 Task: Find connections with filter location Oberasbach with filter topic #customerrelationswith filter profile language German with filter current company Sungrow Power Supply Co., Ltd. with filter school Chennai freshers Jobs with filter industry Telecommunications with filter service category Web Design with filter keywords title Shareholders
Action: Mouse moved to (492, 87)
Screenshot: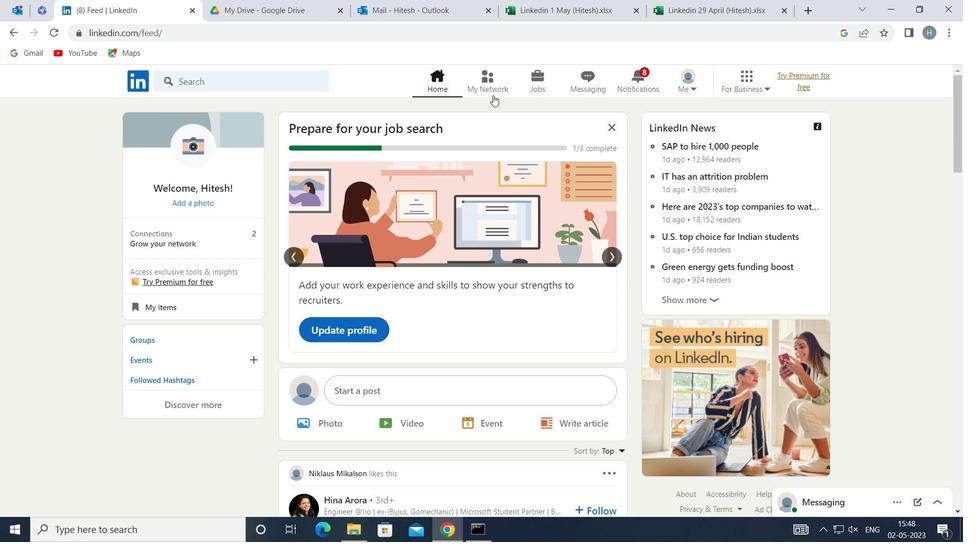 
Action: Mouse pressed left at (492, 87)
Screenshot: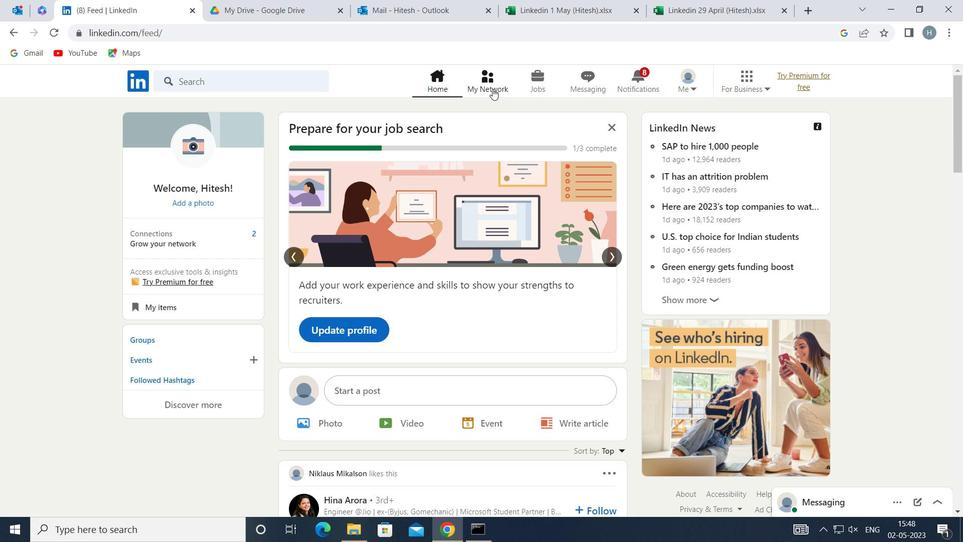 
Action: Mouse moved to (282, 144)
Screenshot: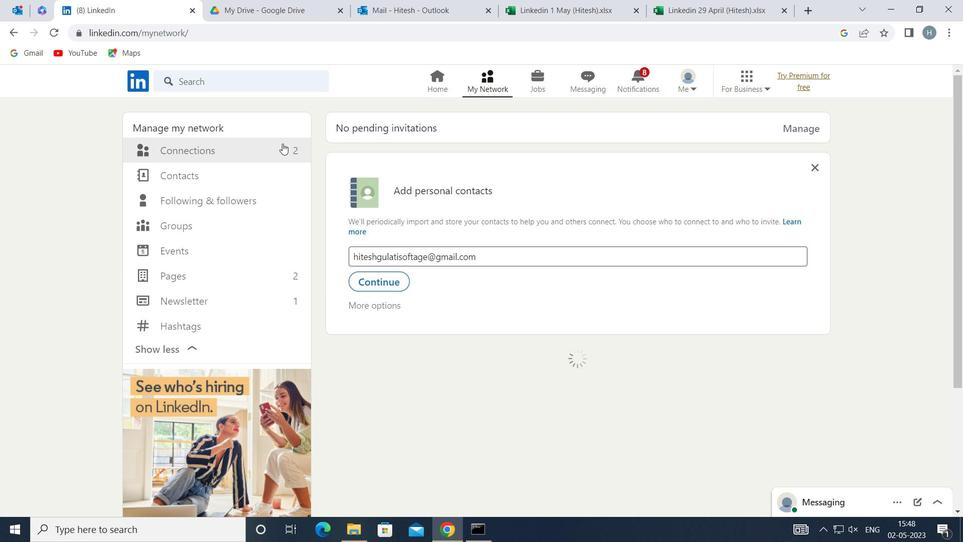 
Action: Mouse pressed left at (282, 144)
Screenshot: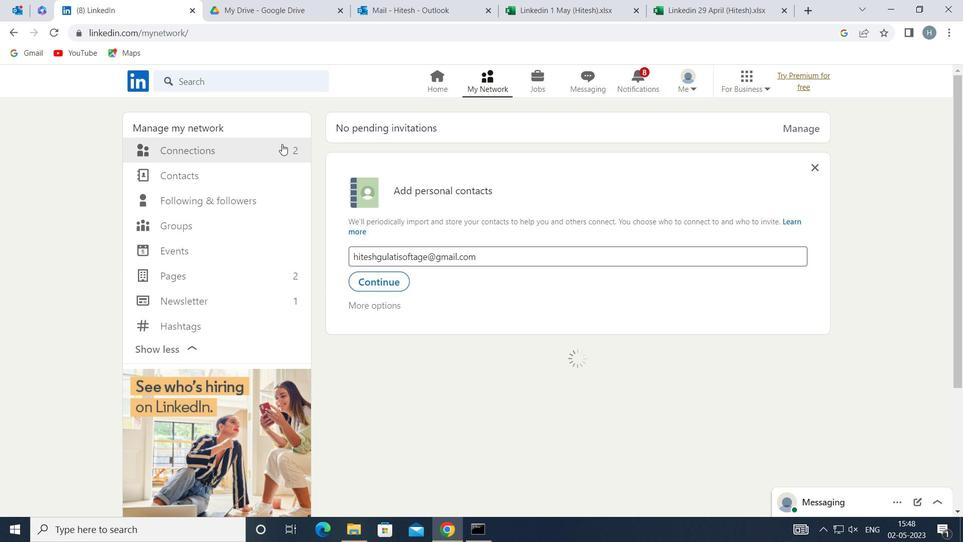 
Action: Mouse moved to (571, 150)
Screenshot: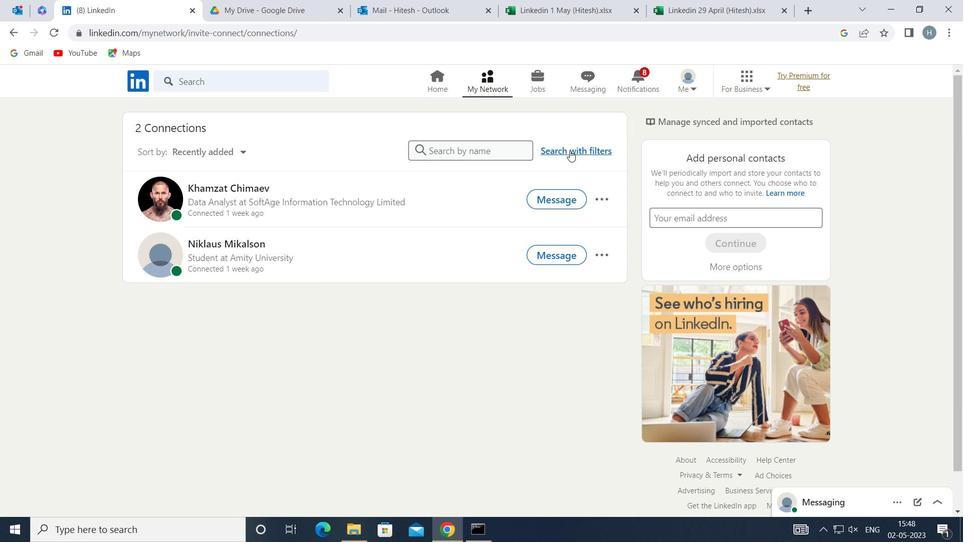 
Action: Mouse pressed left at (571, 150)
Screenshot: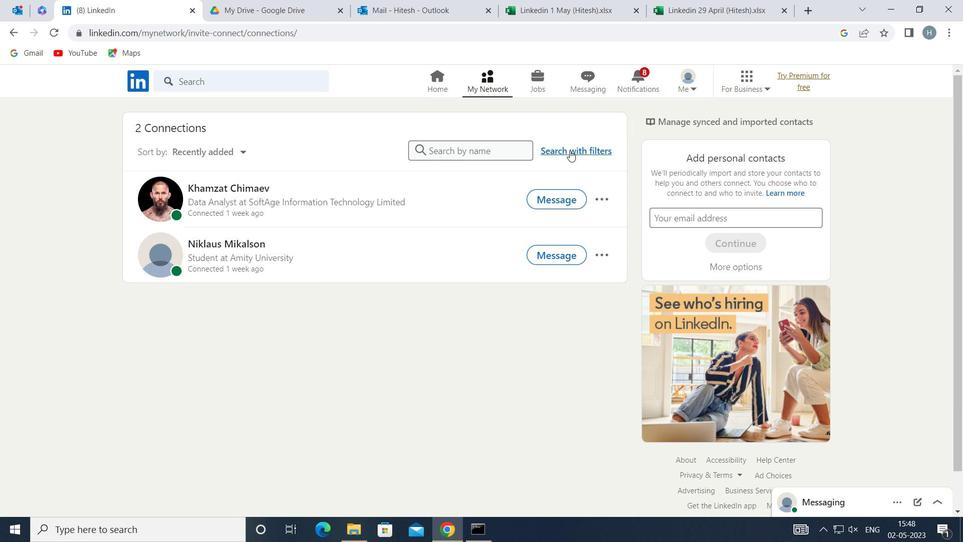 
Action: Mouse moved to (527, 116)
Screenshot: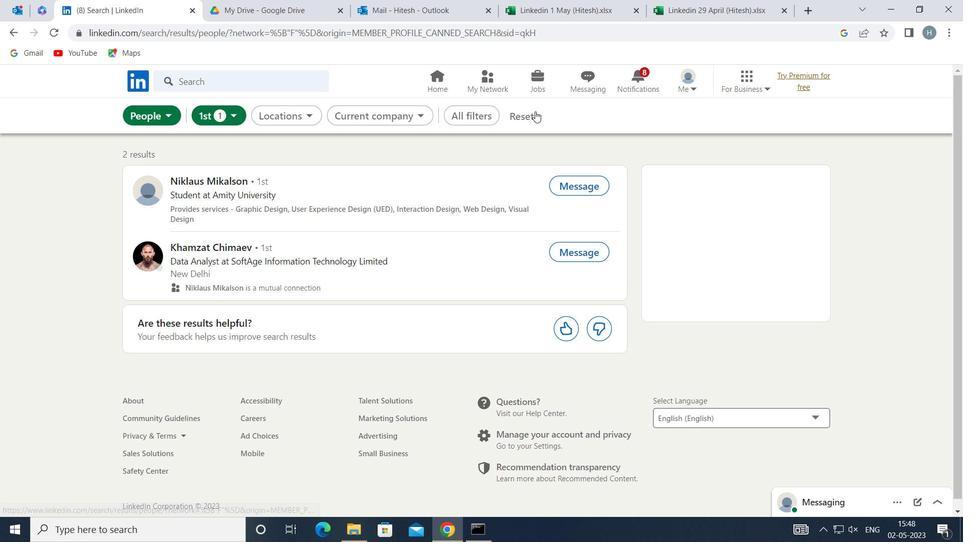 
Action: Mouse pressed left at (527, 116)
Screenshot: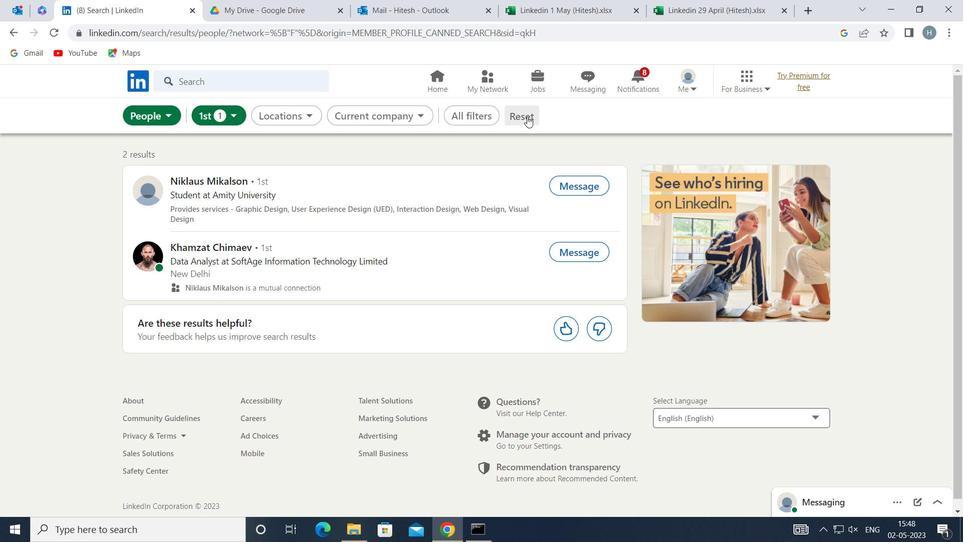 
Action: Mouse moved to (514, 115)
Screenshot: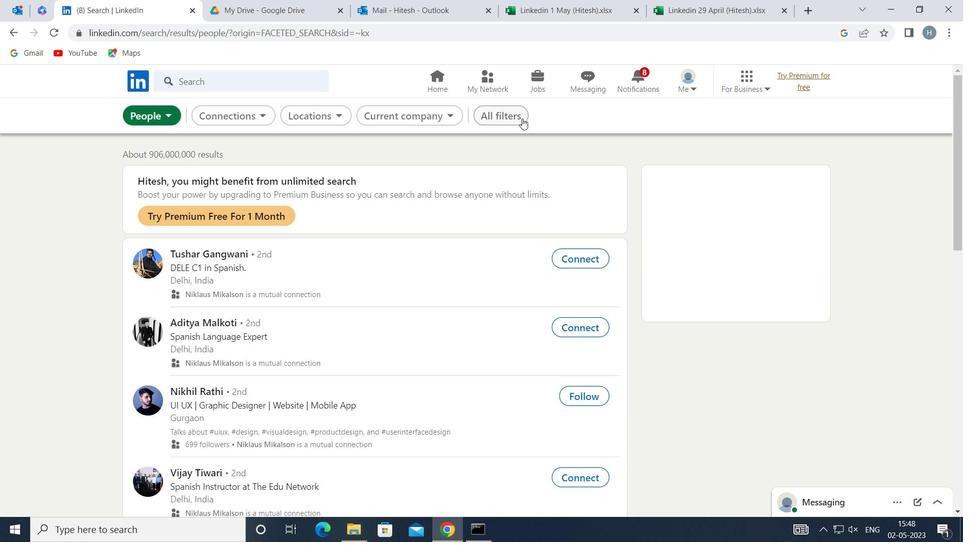 
Action: Mouse pressed left at (514, 115)
Screenshot: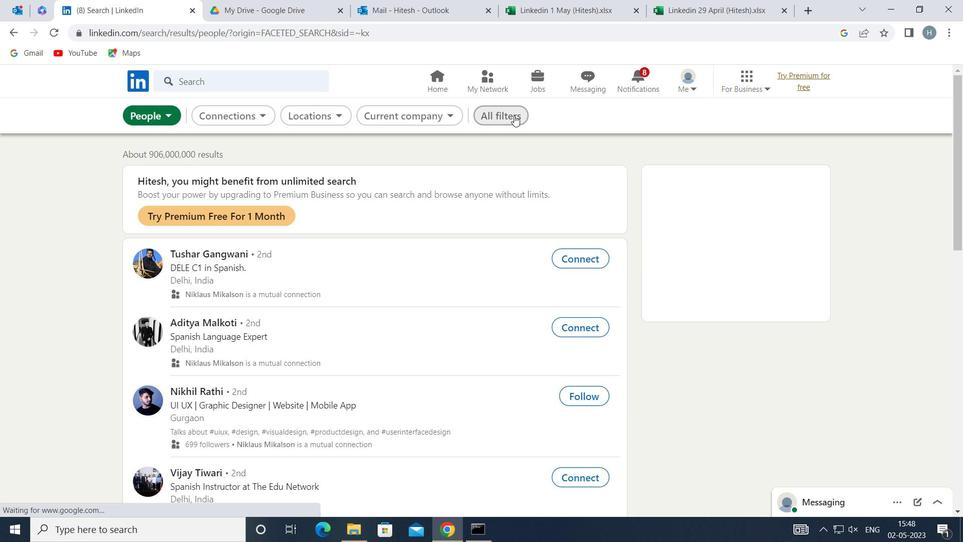 
Action: Mouse moved to (788, 293)
Screenshot: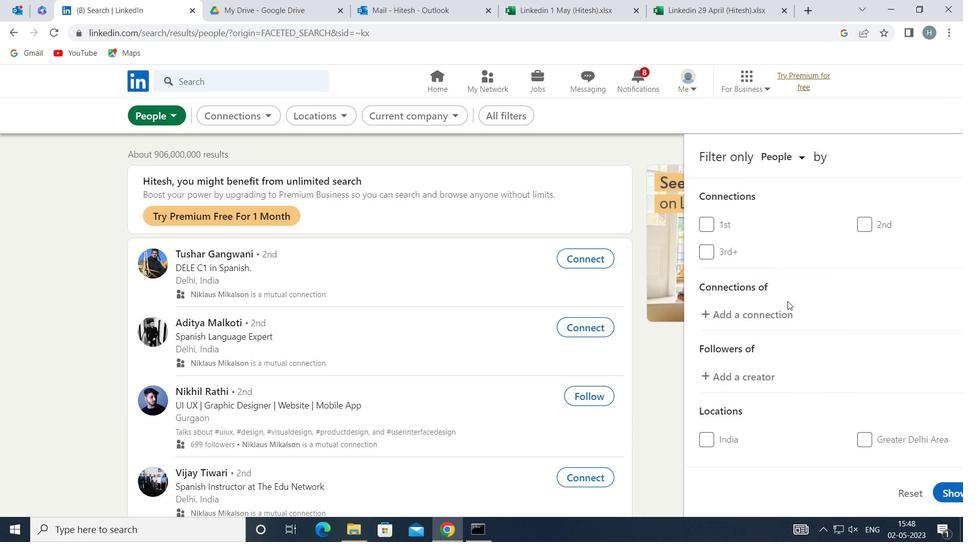 
Action: Mouse scrolled (788, 292) with delta (0, 0)
Screenshot: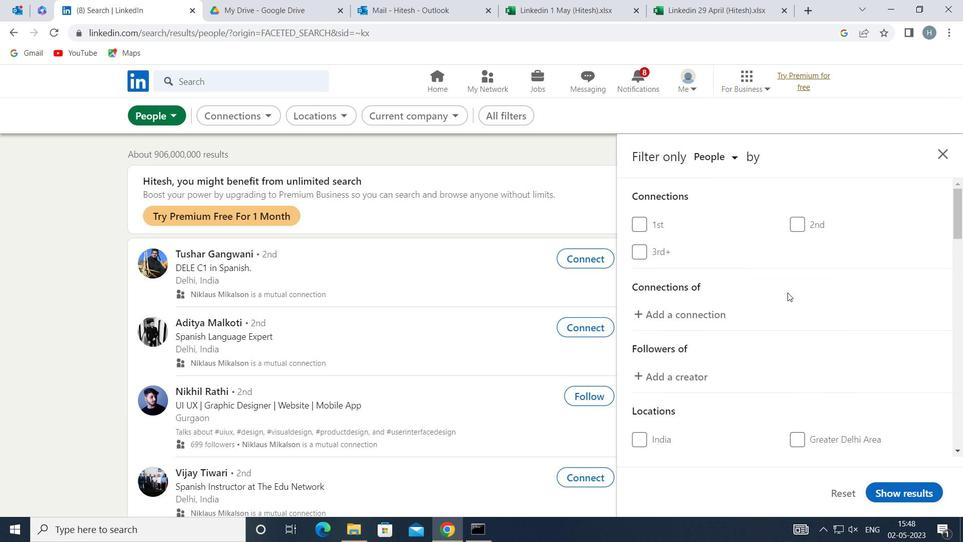
Action: Mouse scrolled (788, 292) with delta (0, 0)
Screenshot: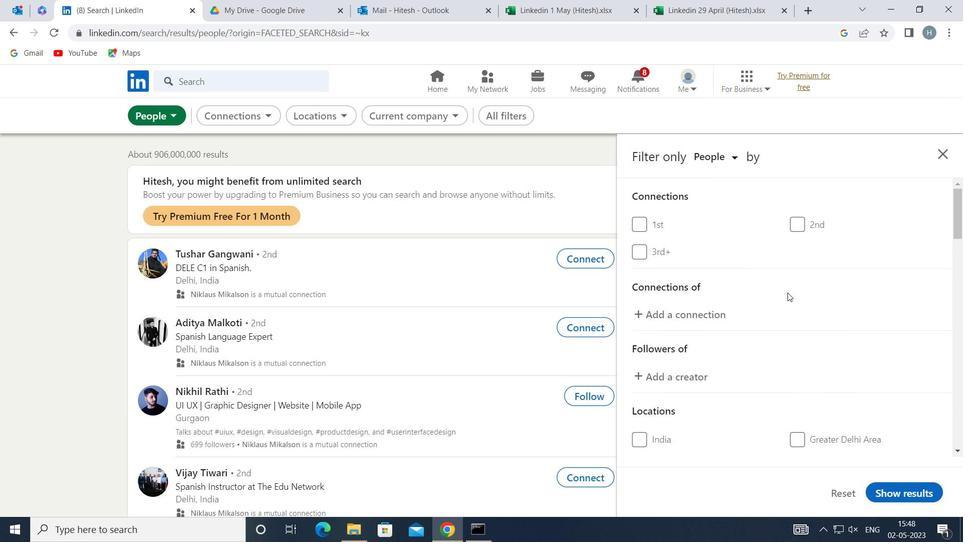 
Action: Mouse moved to (818, 365)
Screenshot: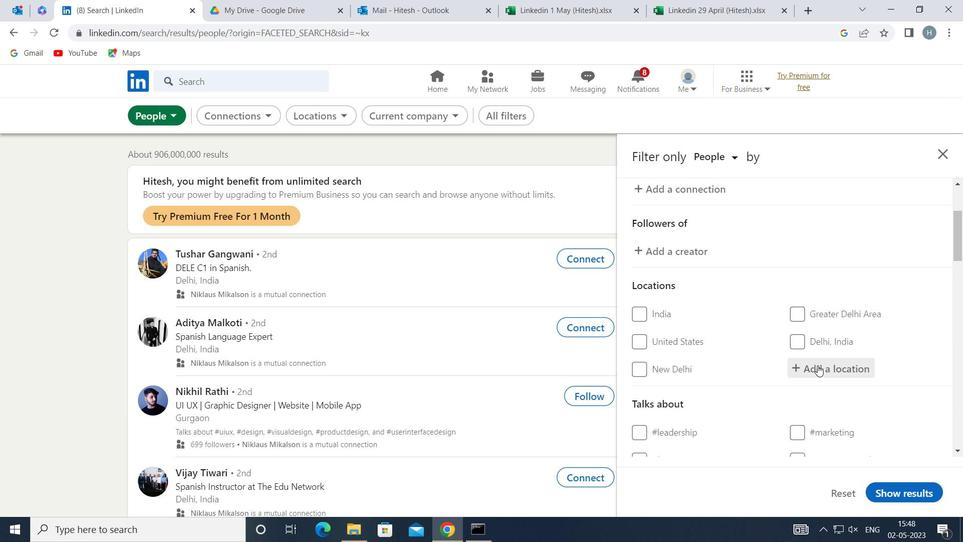 
Action: Mouse pressed left at (818, 365)
Screenshot: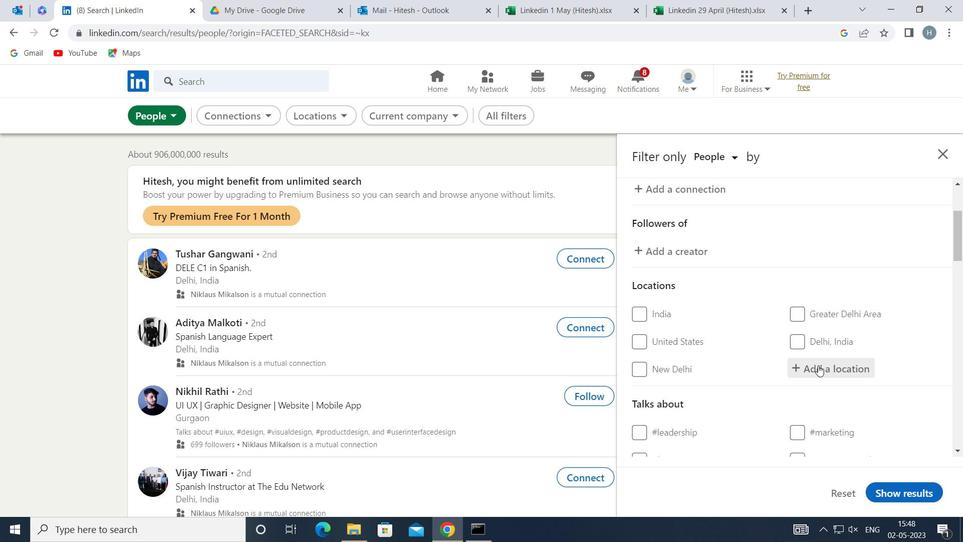 
Action: Mouse moved to (819, 365)
Screenshot: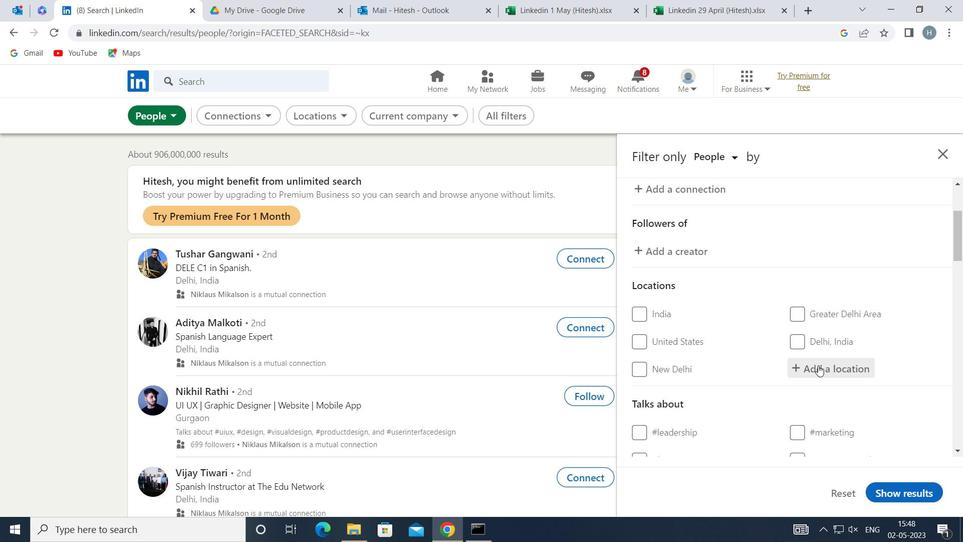 
Action: Key pressed <Key.shift>OBERASBACH
Screenshot: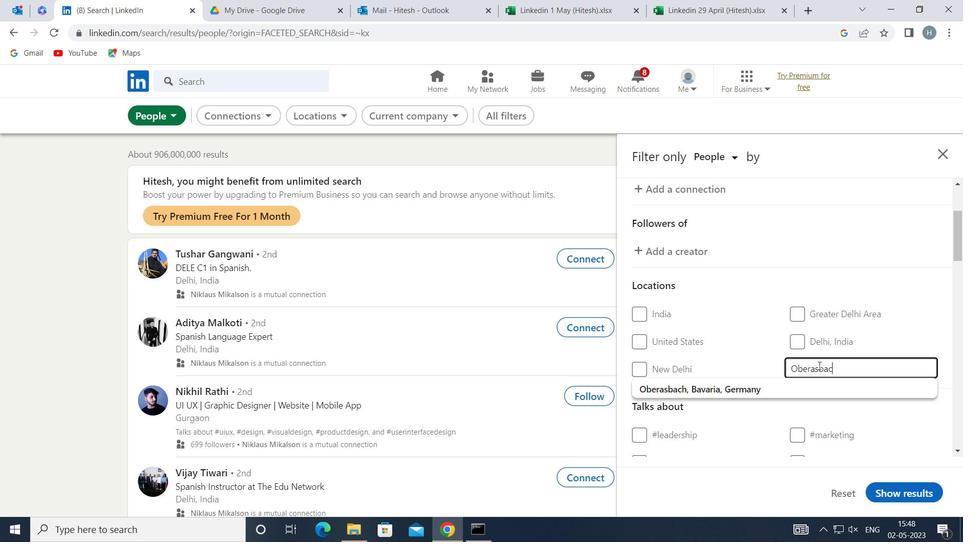 
Action: Mouse moved to (809, 389)
Screenshot: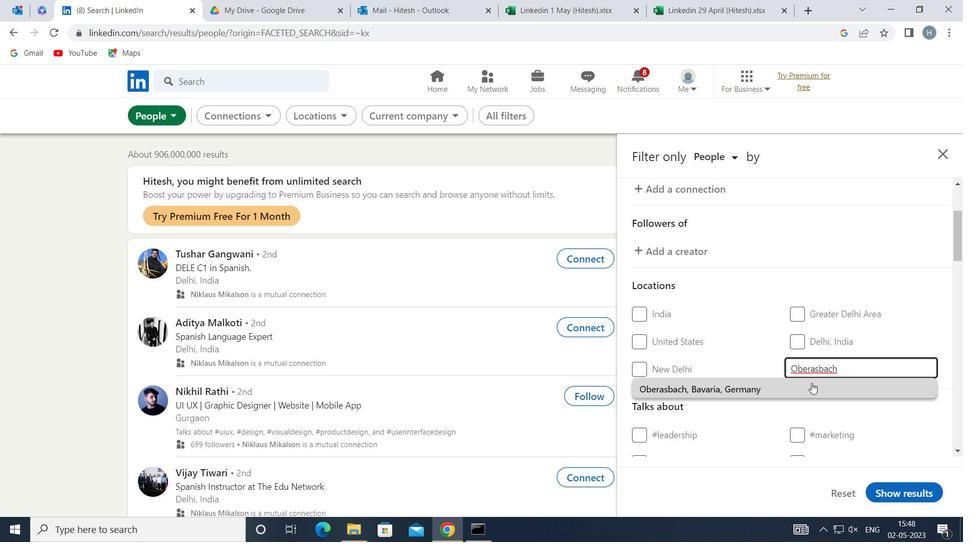
Action: Mouse pressed left at (809, 389)
Screenshot: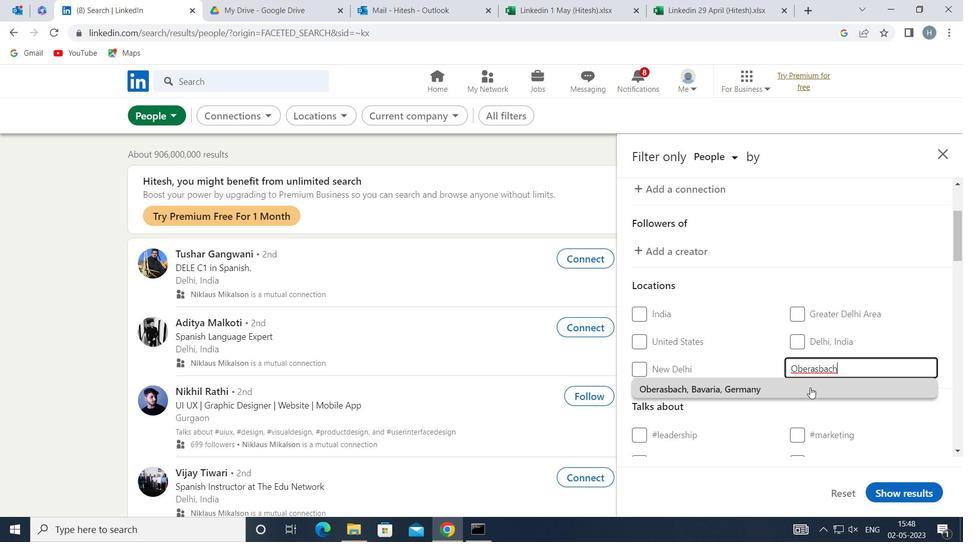 
Action: Mouse moved to (808, 391)
Screenshot: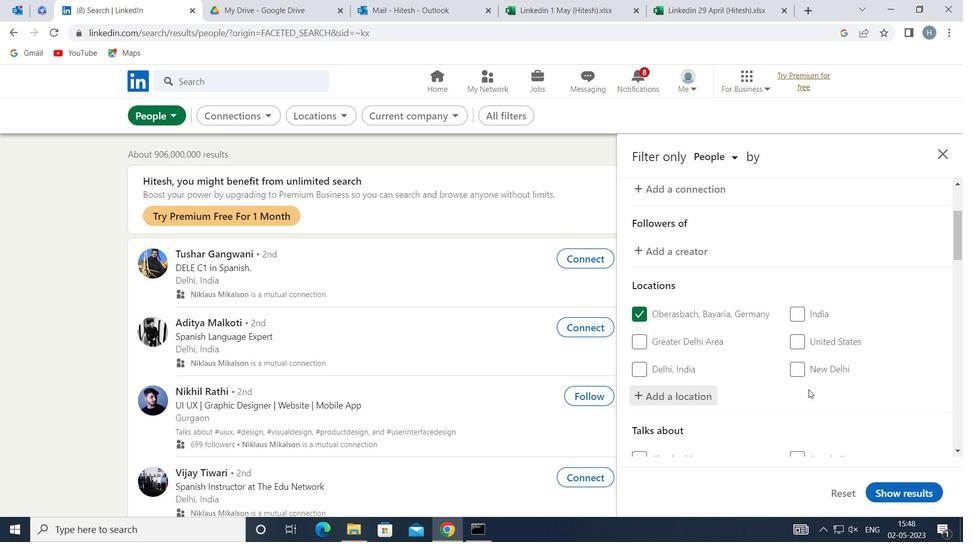 
Action: Mouse scrolled (808, 390) with delta (0, 0)
Screenshot: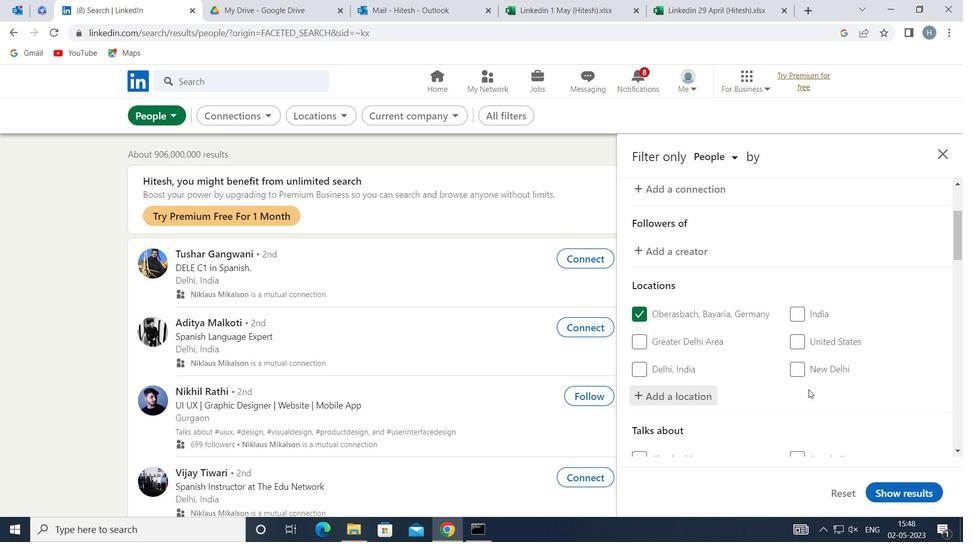 
Action: Mouse moved to (808, 391)
Screenshot: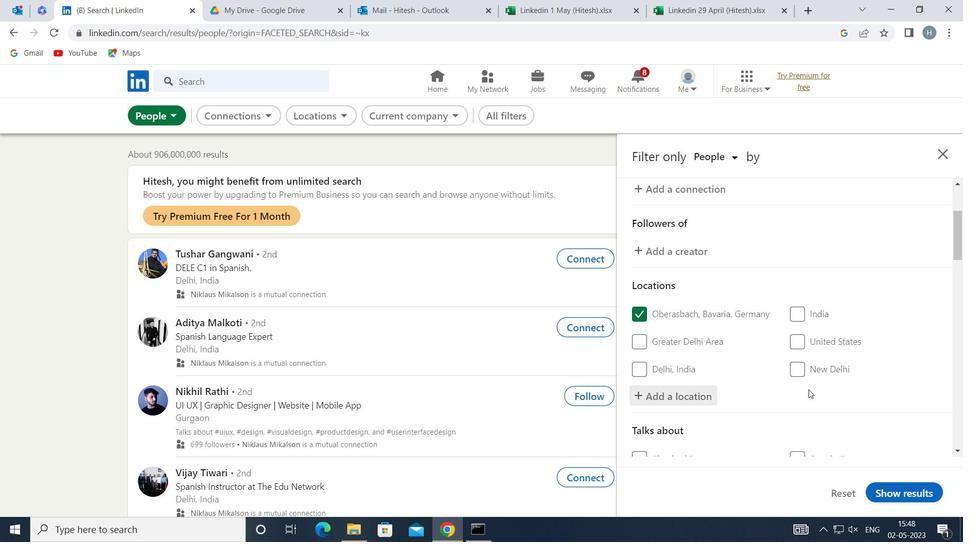 
Action: Mouse scrolled (808, 391) with delta (0, 0)
Screenshot: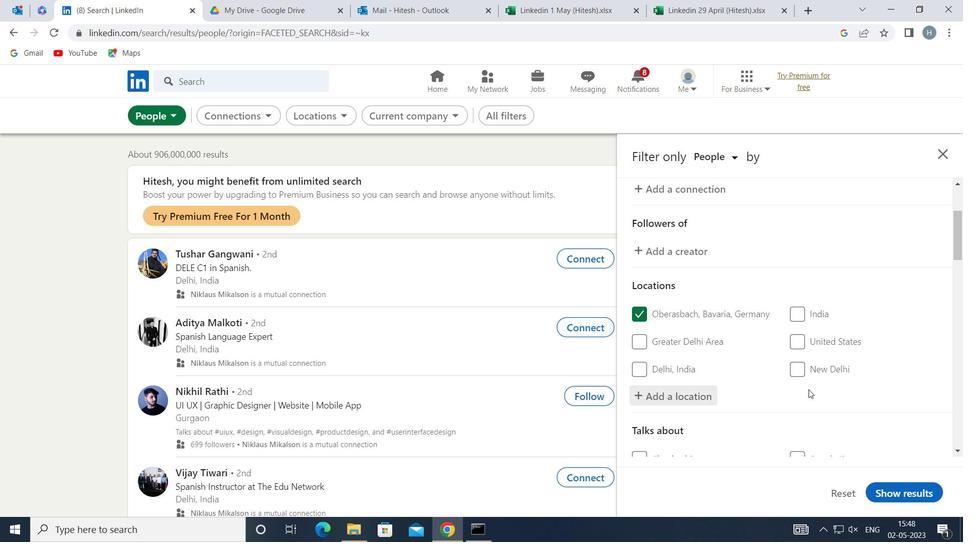 
Action: Mouse moved to (805, 392)
Screenshot: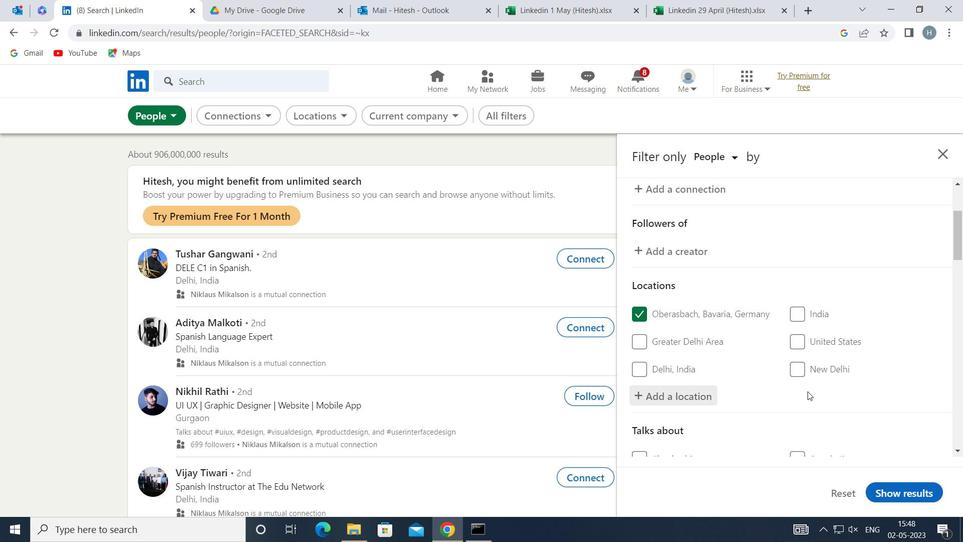 
Action: Mouse scrolled (805, 391) with delta (0, 0)
Screenshot: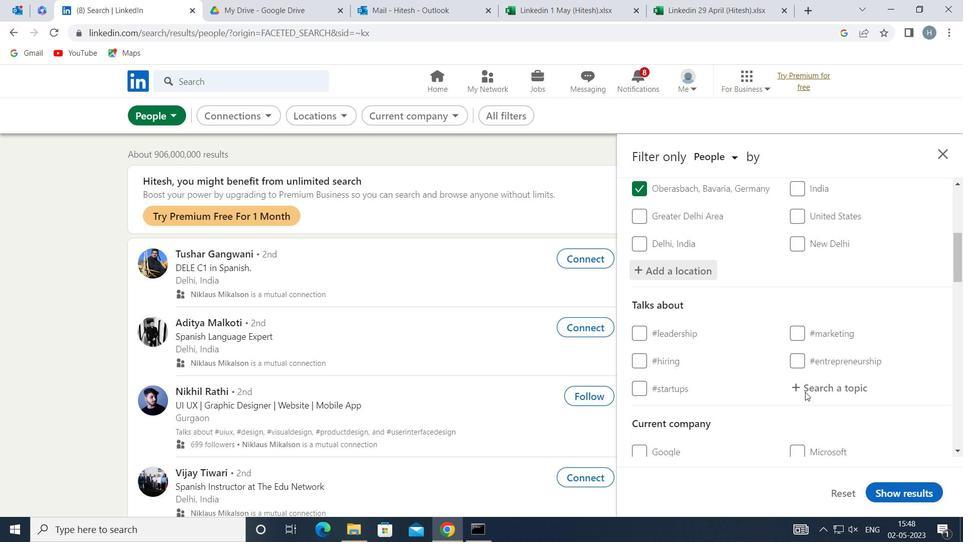 
Action: Mouse moved to (854, 327)
Screenshot: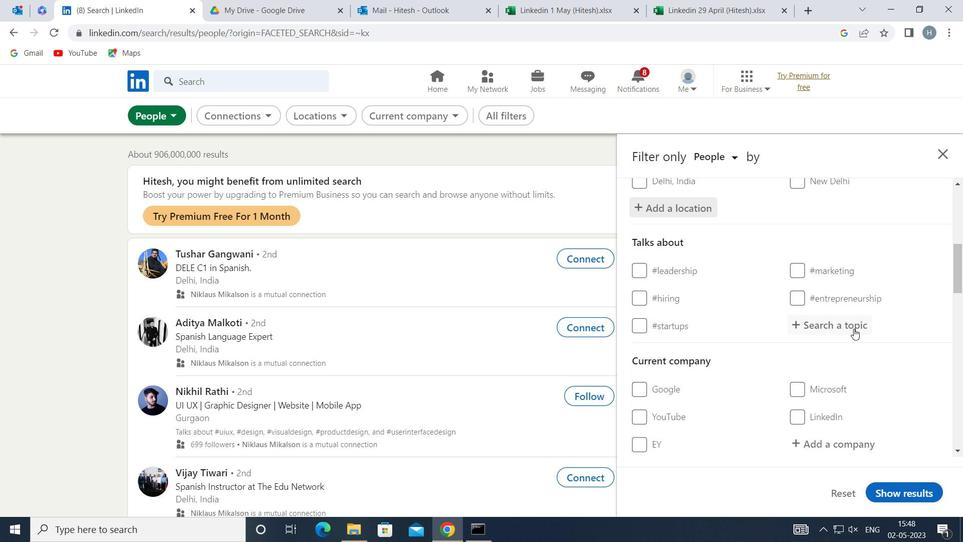 
Action: Mouse pressed left at (854, 327)
Screenshot: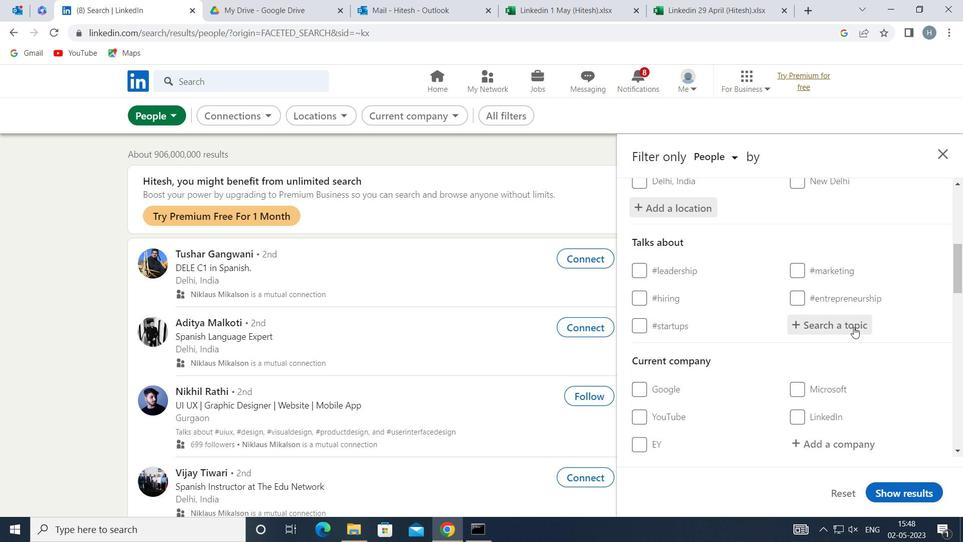 
Action: Key pressed <Key.shift>CUSTOMERRELA
Screenshot: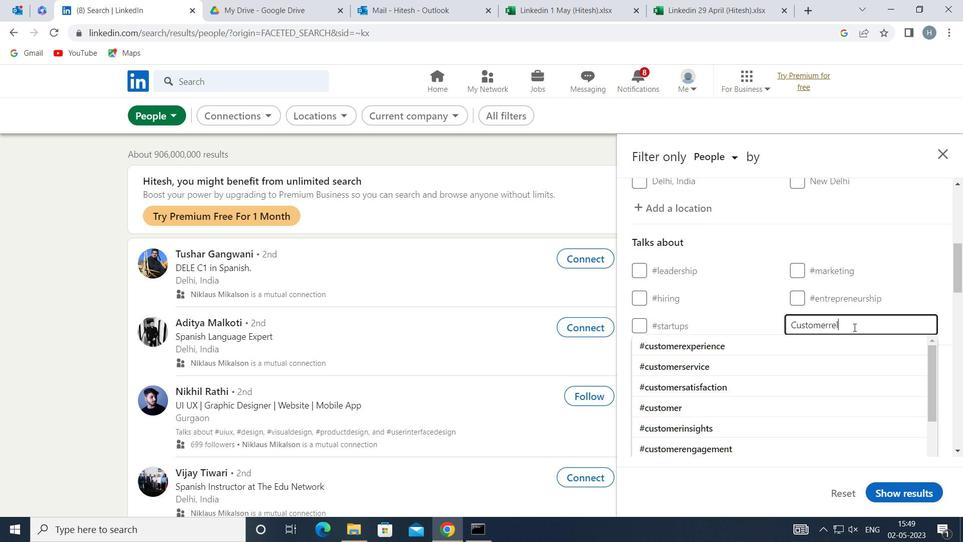 
Action: Mouse moved to (806, 346)
Screenshot: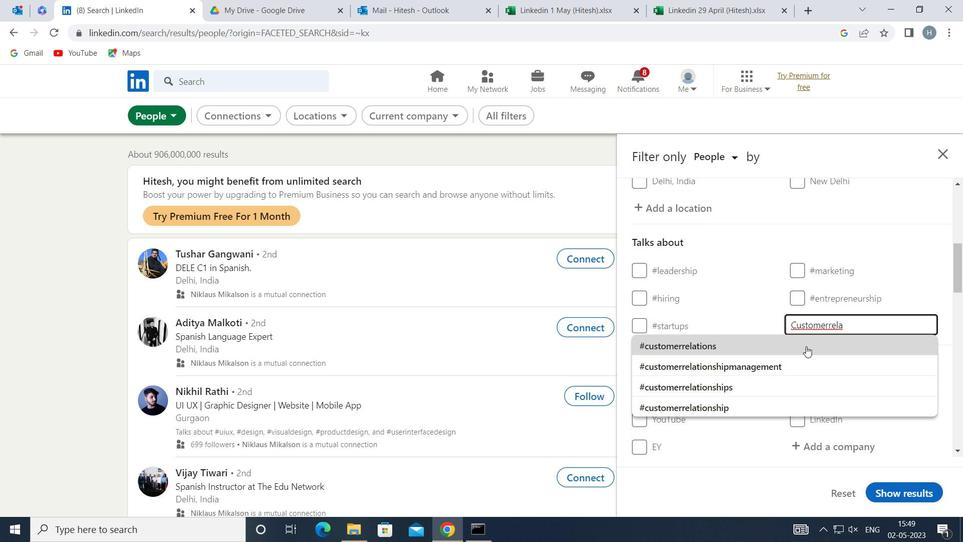 
Action: Mouse pressed left at (806, 346)
Screenshot: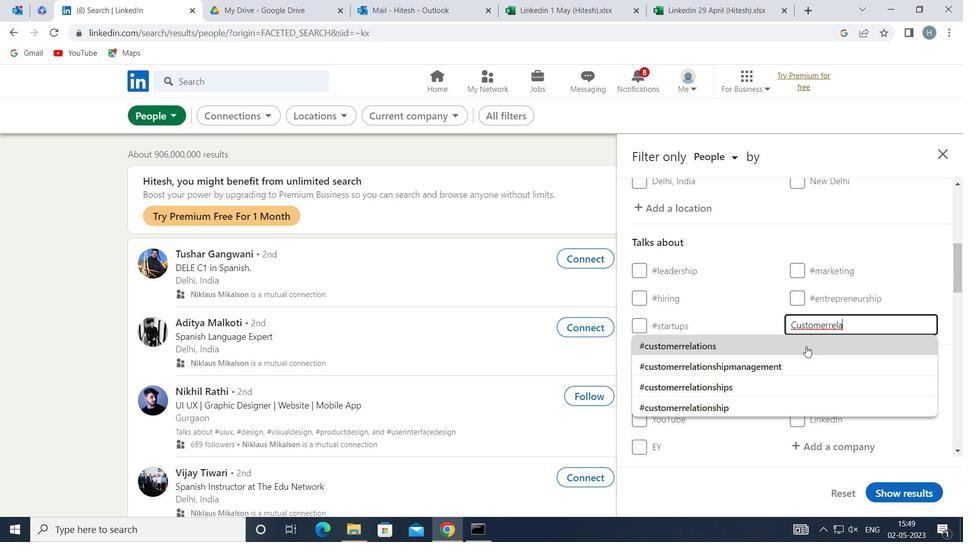 
Action: Mouse moved to (768, 339)
Screenshot: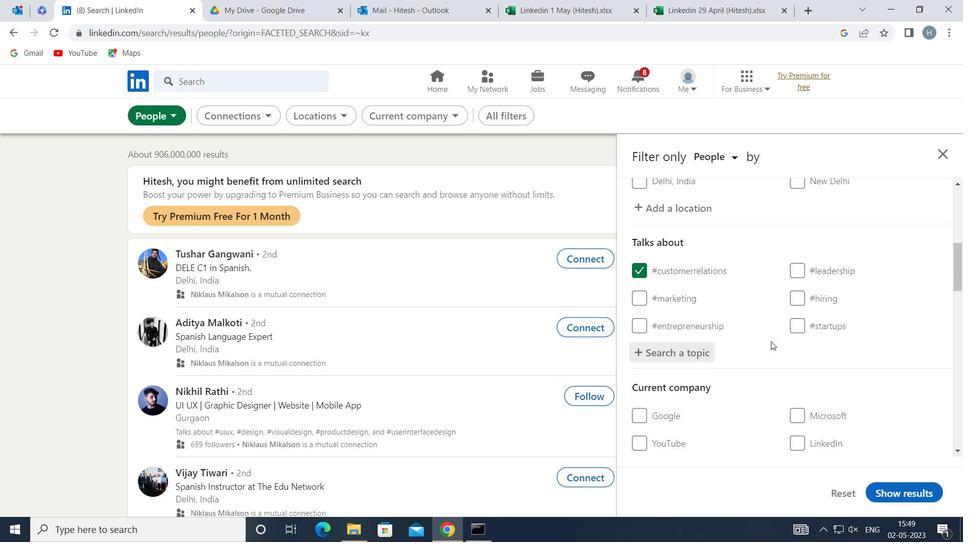 
Action: Mouse scrolled (768, 338) with delta (0, 0)
Screenshot: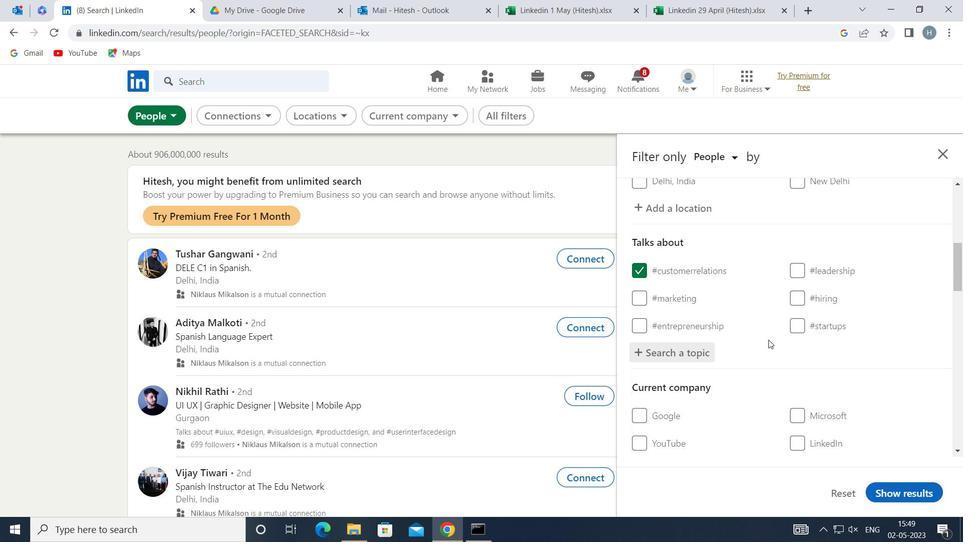 
Action: Mouse moved to (769, 338)
Screenshot: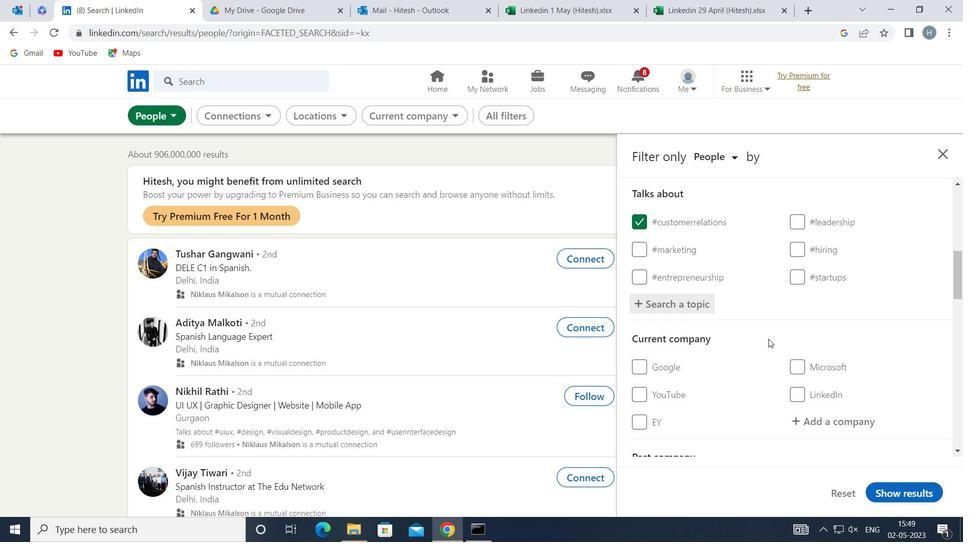 
Action: Mouse scrolled (769, 338) with delta (0, 0)
Screenshot: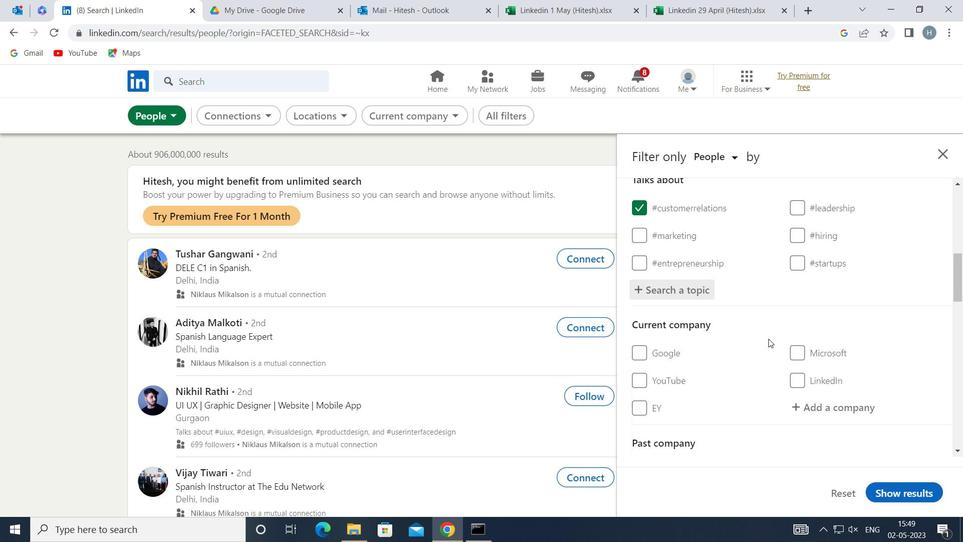 
Action: Mouse scrolled (769, 338) with delta (0, 0)
Screenshot: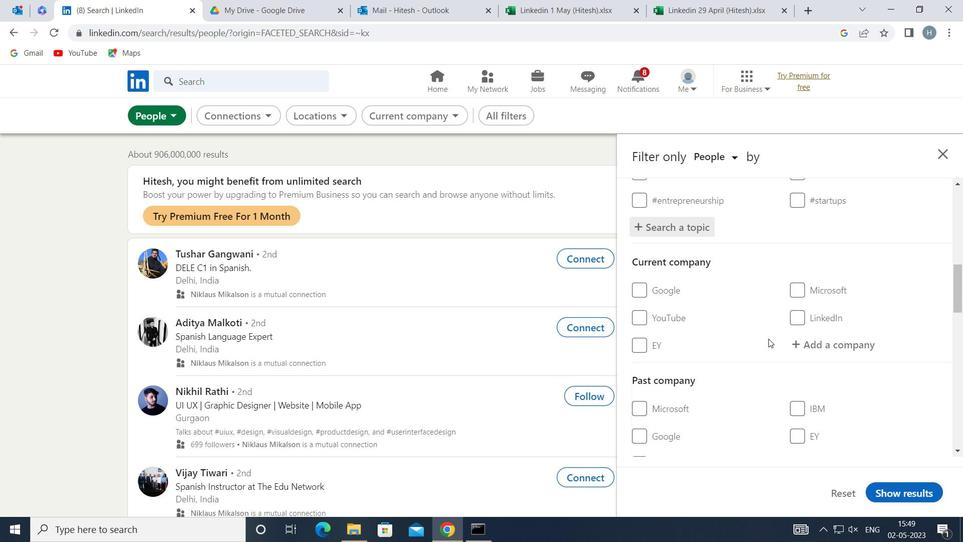 
Action: Mouse scrolled (769, 338) with delta (0, 0)
Screenshot: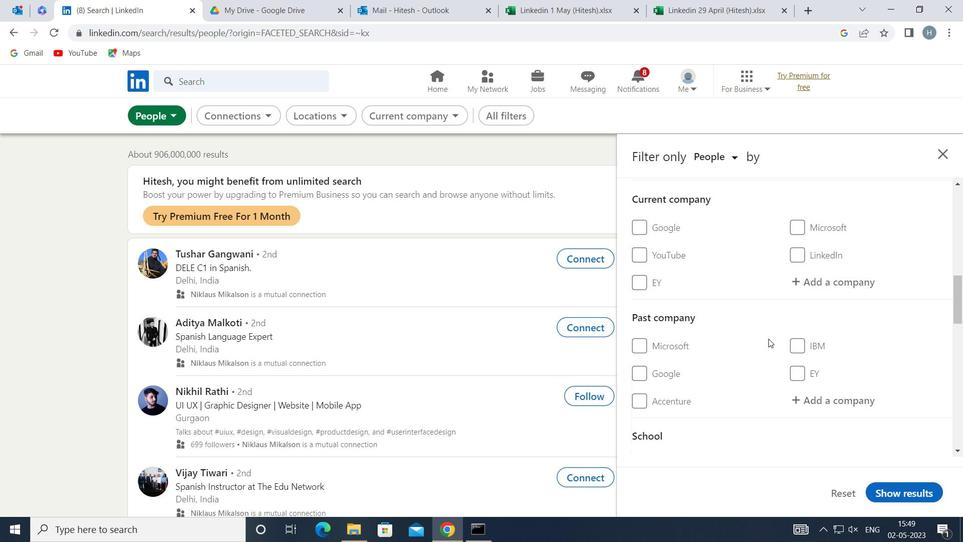 
Action: Mouse scrolled (769, 338) with delta (0, 0)
Screenshot: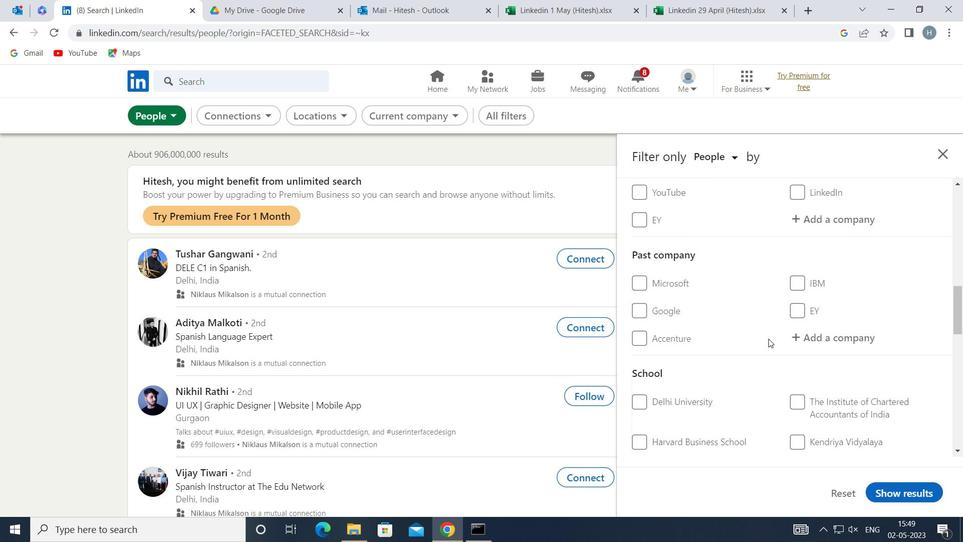 
Action: Mouse scrolled (769, 338) with delta (0, 0)
Screenshot: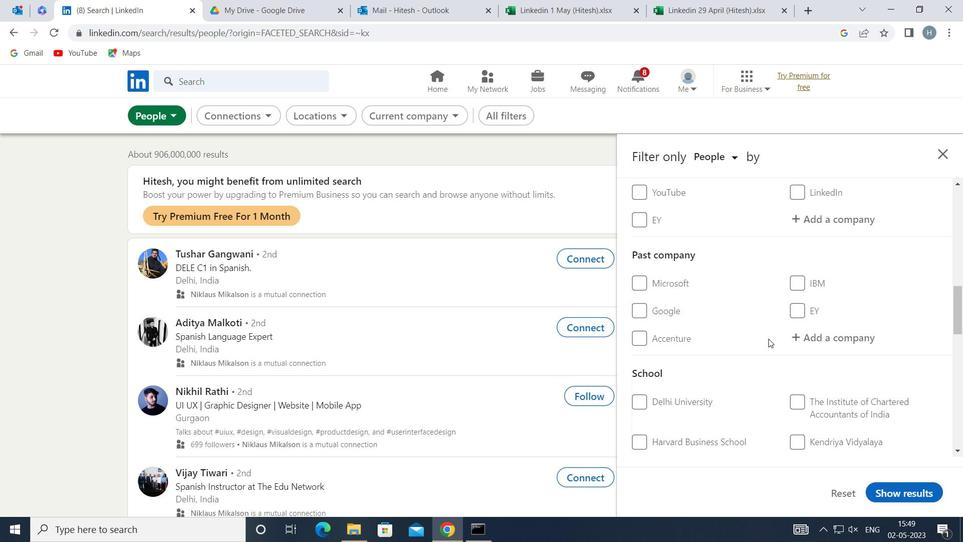 
Action: Mouse scrolled (769, 338) with delta (0, 0)
Screenshot: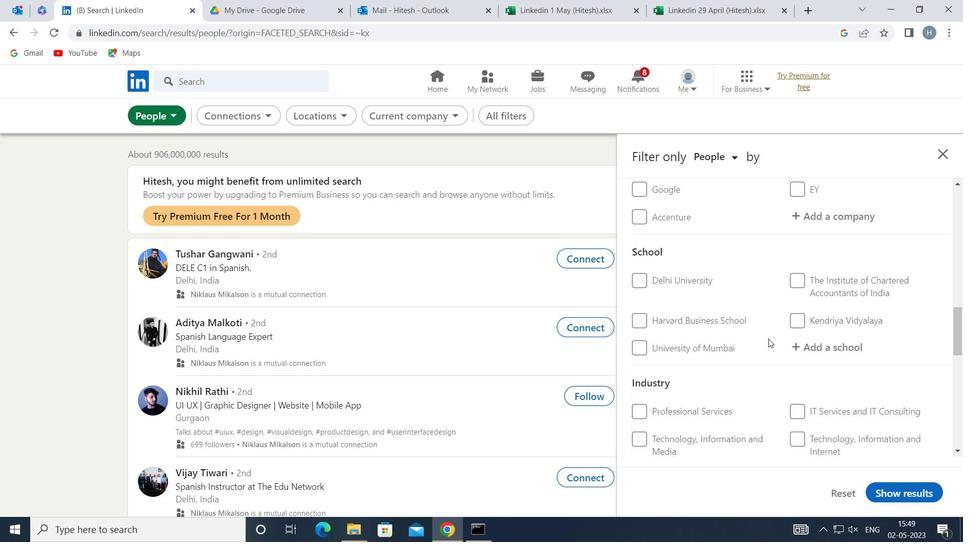 
Action: Mouse scrolled (769, 338) with delta (0, 0)
Screenshot: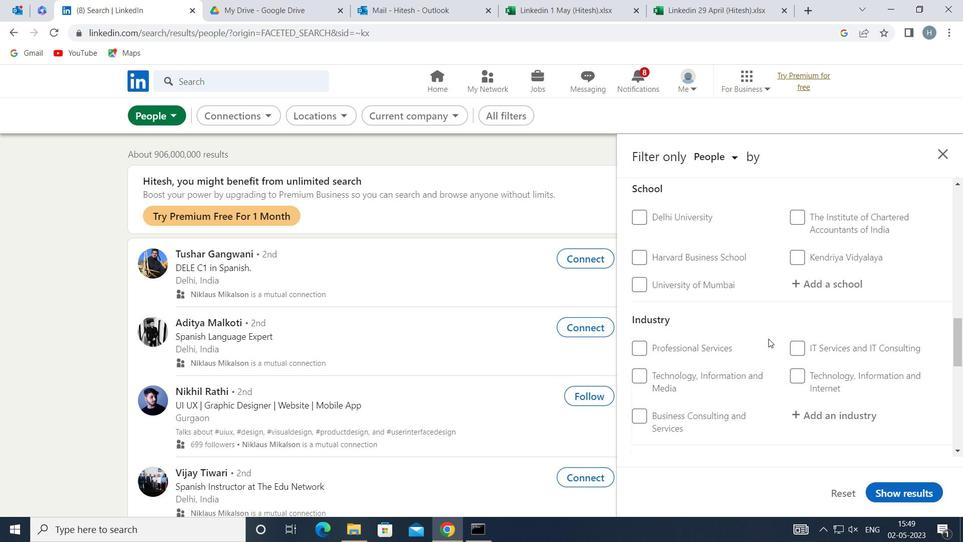 
Action: Mouse scrolled (769, 338) with delta (0, 0)
Screenshot: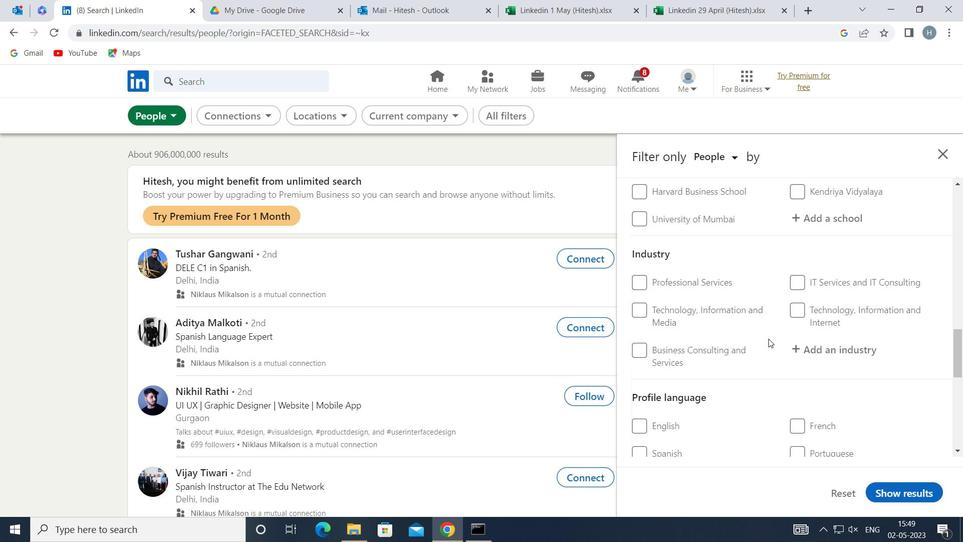 
Action: Mouse moved to (657, 414)
Screenshot: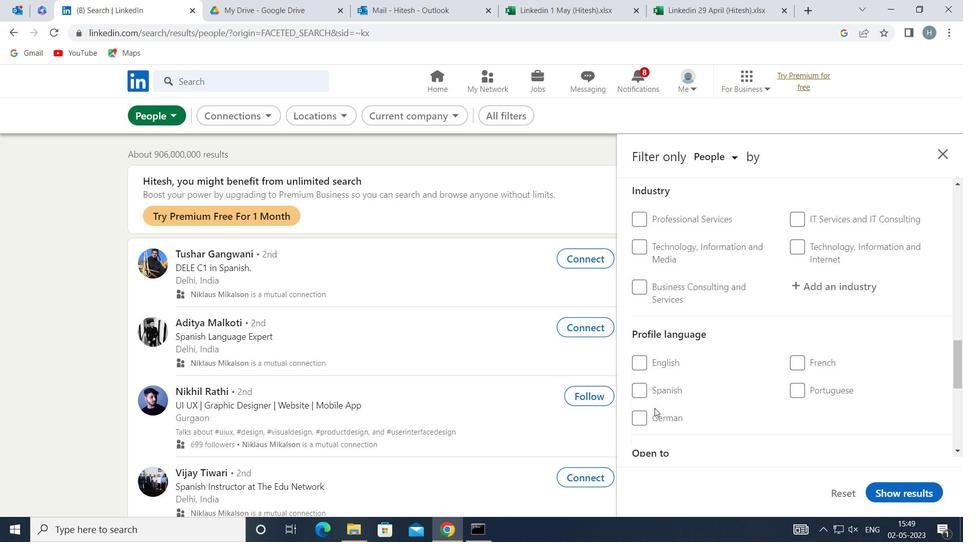 
Action: Mouse pressed left at (657, 414)
Screenshot: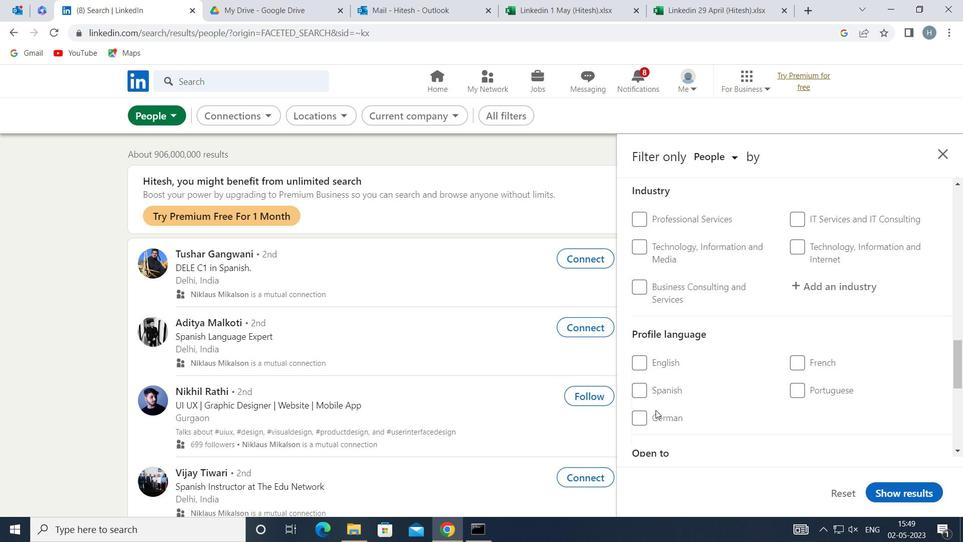 
Action: Mouse moved to (744, 381)
Screenshot: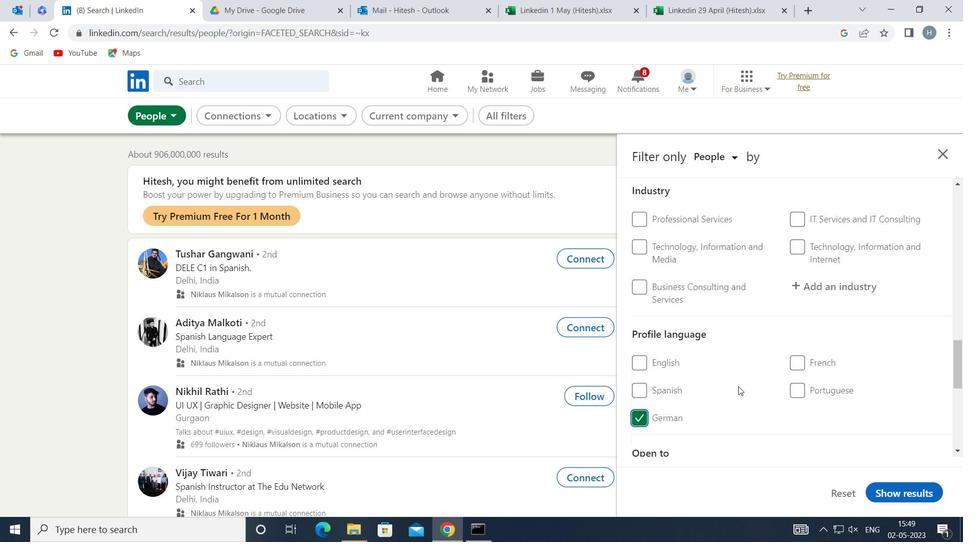 
Action: Mouse scrolled (744, 381) with delta (0, 0)
Screenshot: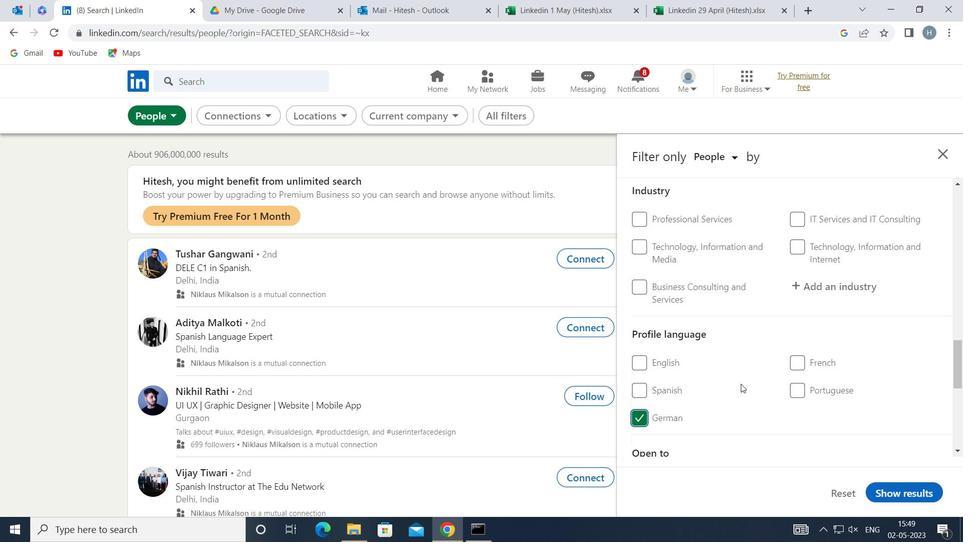 
Action: Mouse moved to (747, 378)
Screenshot: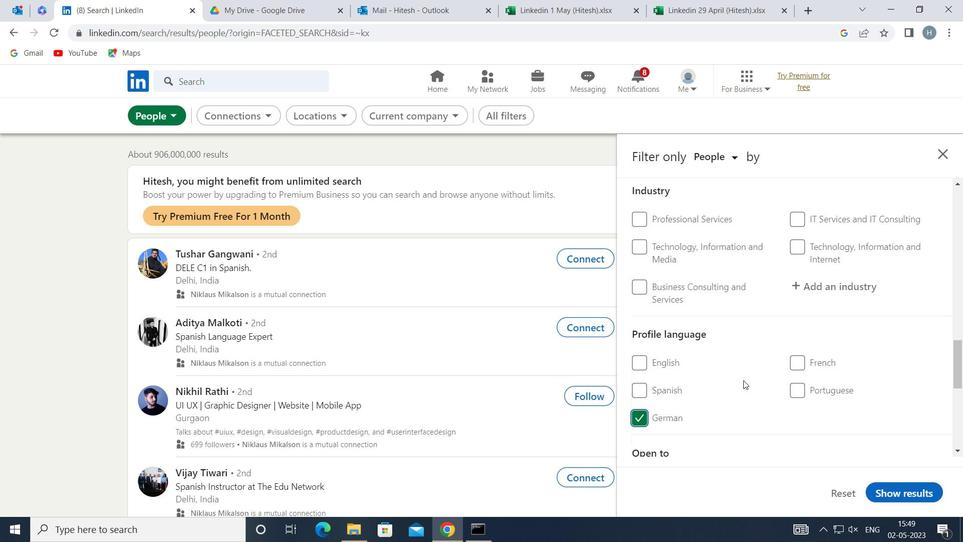 
Action: Mouse scrolled (747, 378) with delta (0, 0)
Screenshot: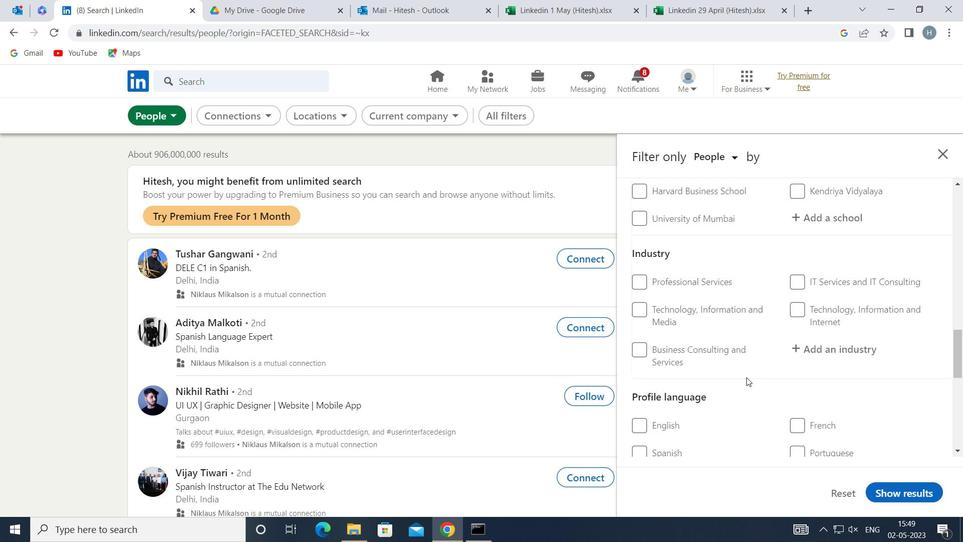 
Action: Mouse scrolled (747, 378) with delta (0, 0)
Screenshot: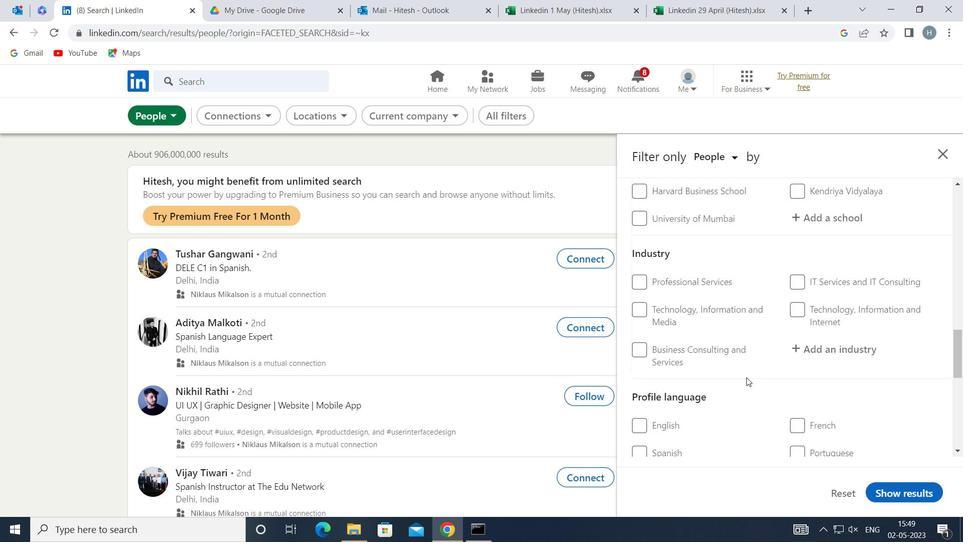 
Action: Mouse scrolled (747, 378) with delta (0, 0)
Screenshot: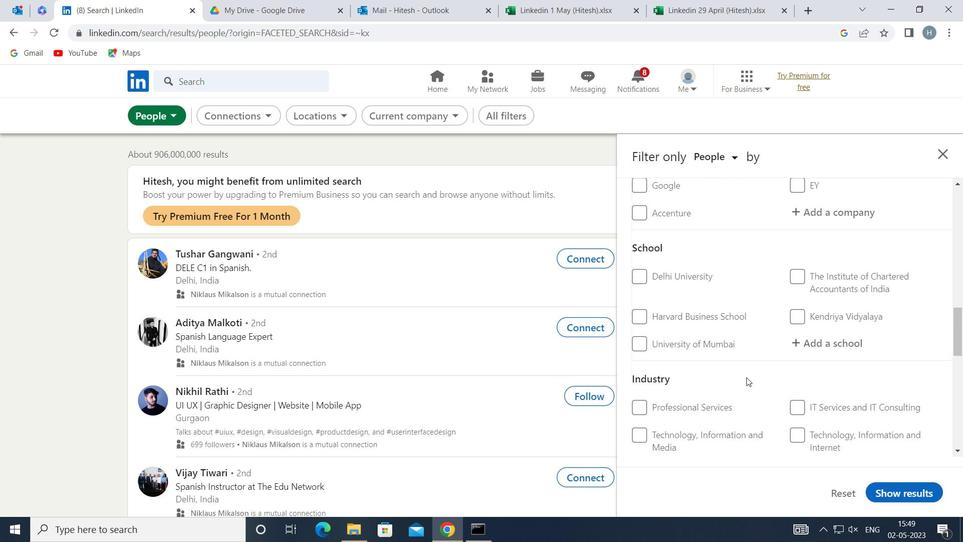 
Action: Mouse scrolled (747, 378) with delta (0, 0)
Screenshot: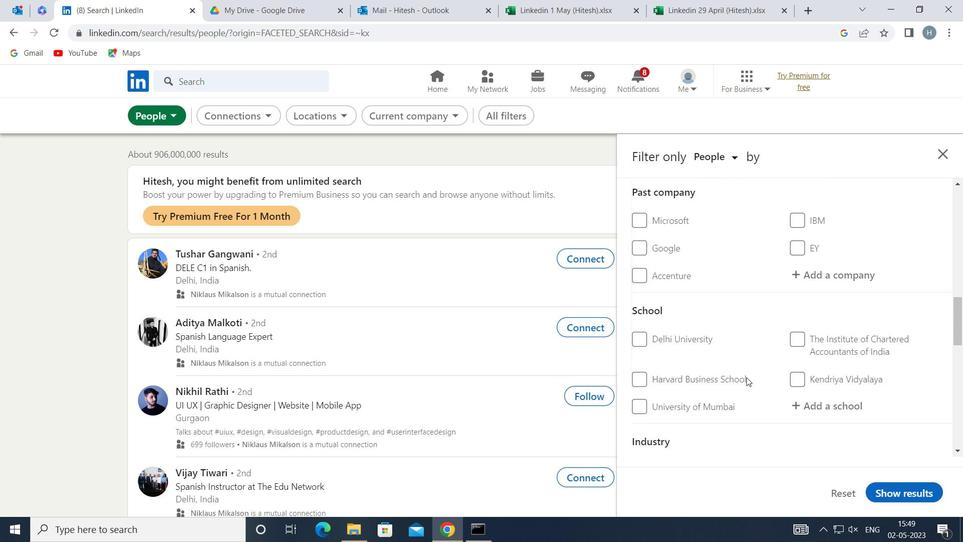 
Action: Mouse scrolled (747, 378) with delta (0, 0)
Screenshot: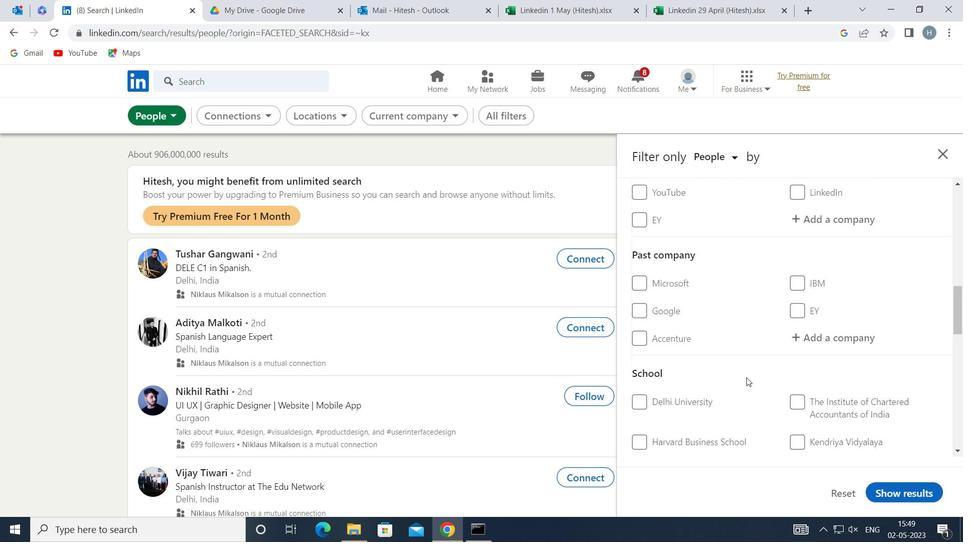 
Action: Mouse scrolled (747, 378) with delta (0, 0)
Screenshot: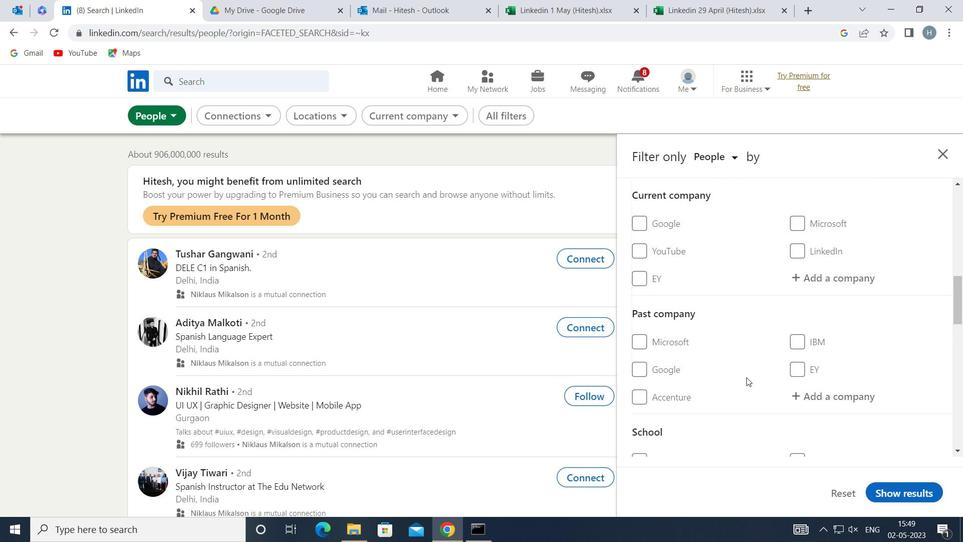 
Action: Mouse moved to (837, 348)
Screenshot: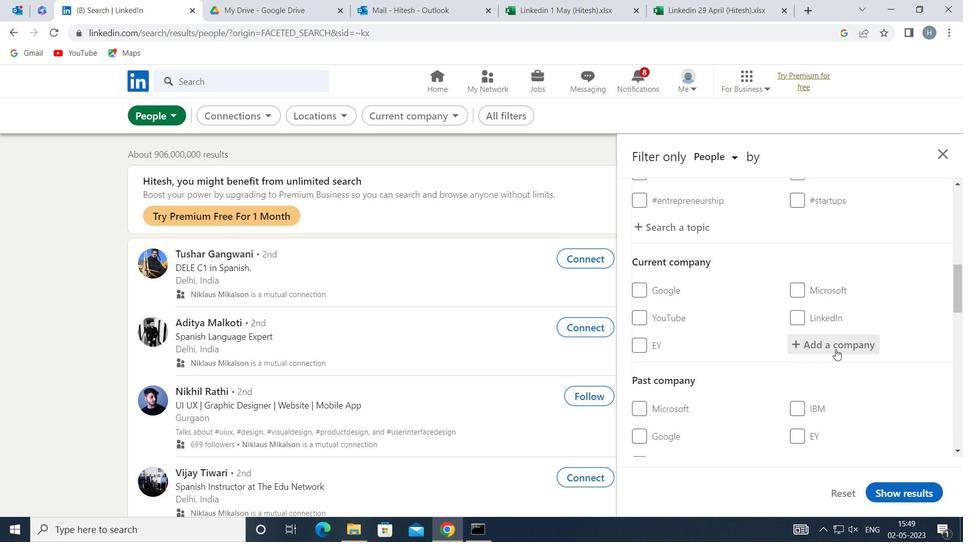 
Action: Mouse pressed left at (837, 348)
Screenshot: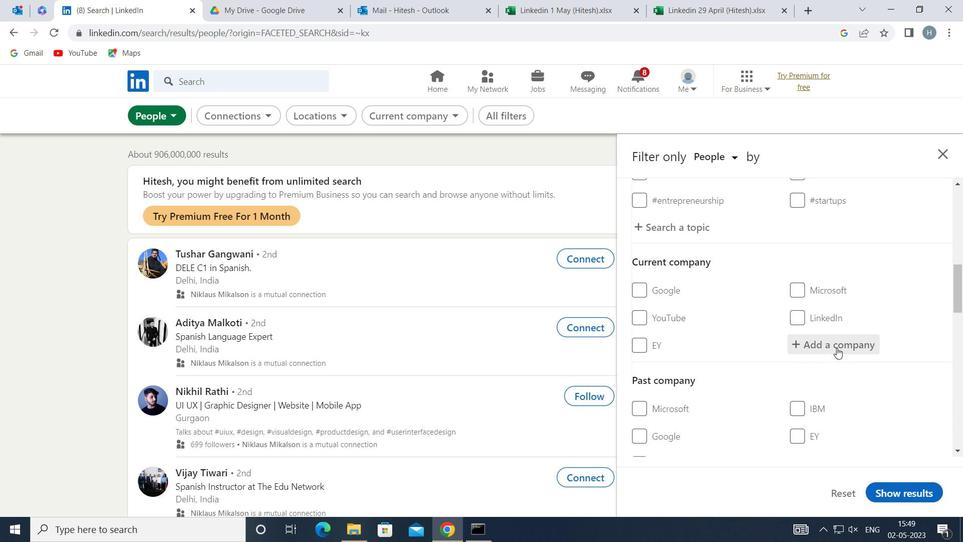 
Action: Key pressed <Key.shift>SUNGROW<Key.space>
Screenshot: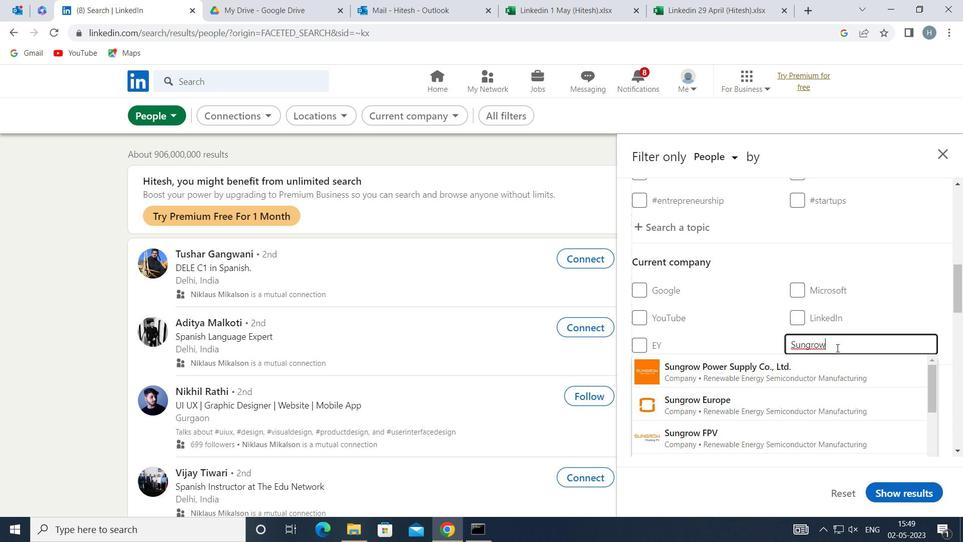 
Action: Mouse moved to (813, 366)
Screenshot: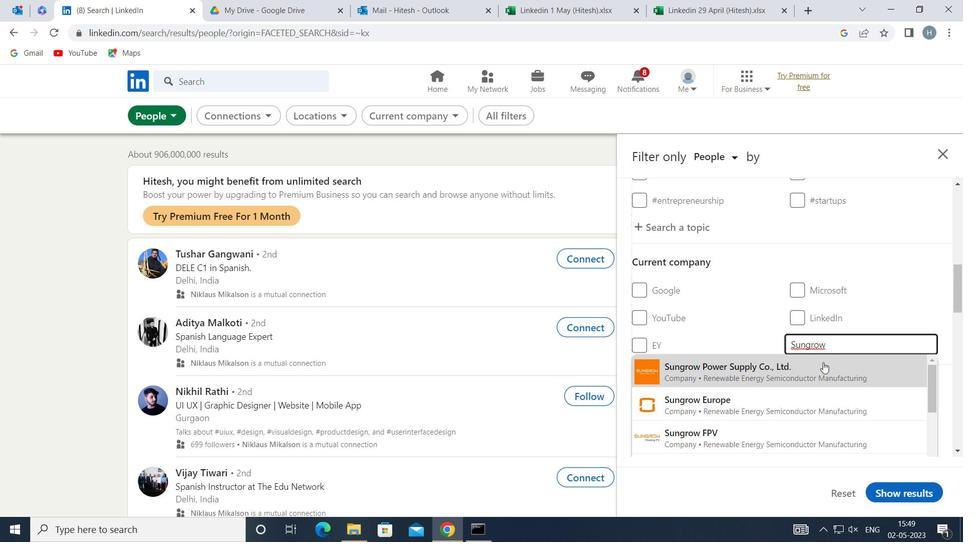 
Action: Mouse pressed left at (813, 366)
Screenshot: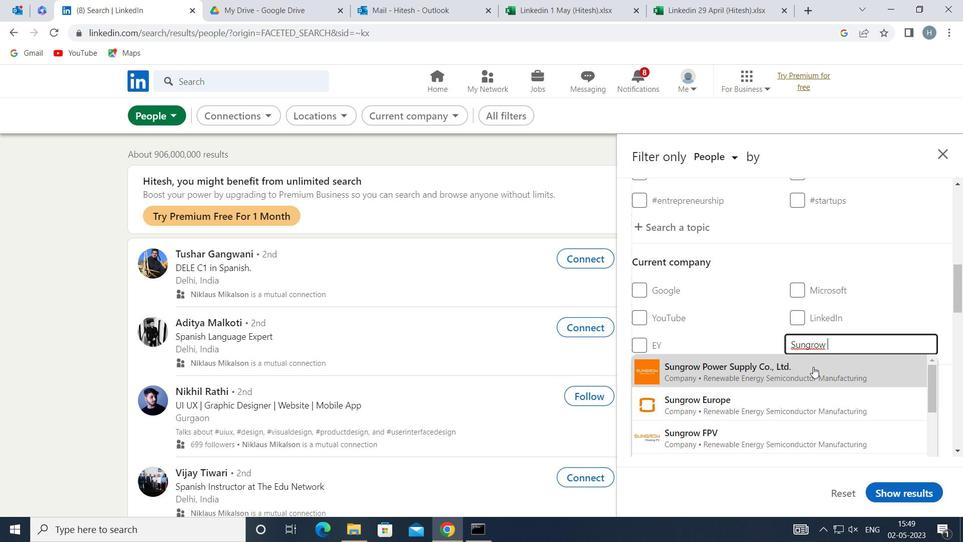 
Action: Mouse moved to (766, 348)
Screenshot: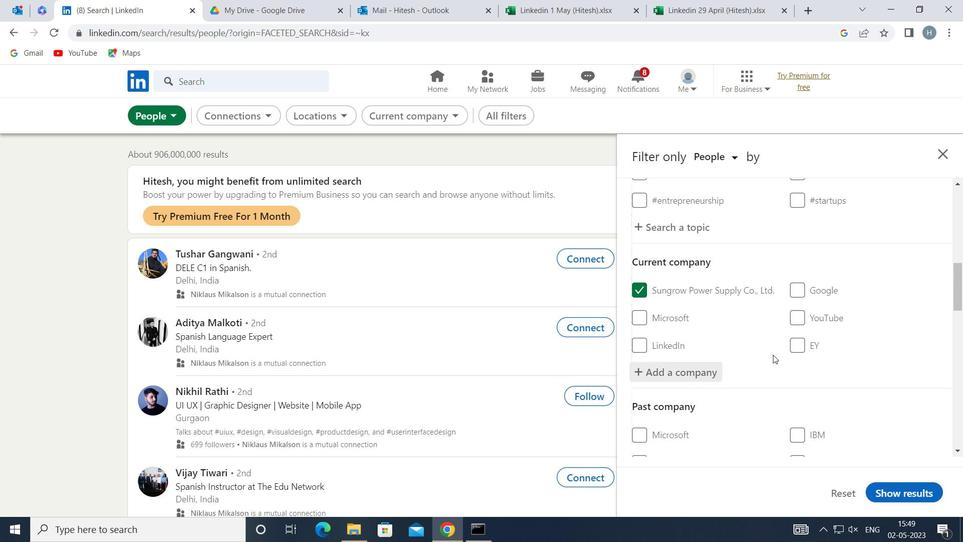 
Action: Mouse scrolled (766, 348) with delta (0, 0)
Screenshot: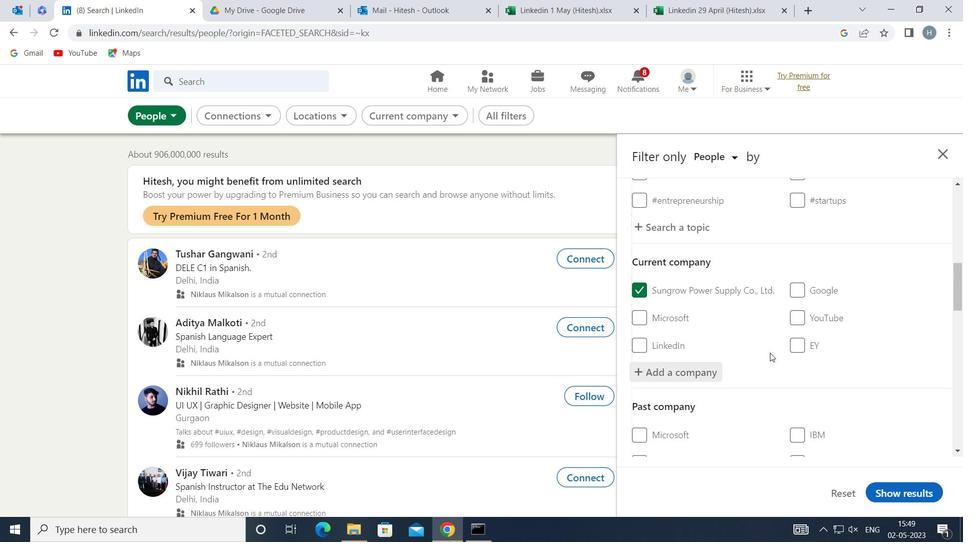 
Action: Mouse scrolled (766, 348) with delta (0, 0)
Screenshot: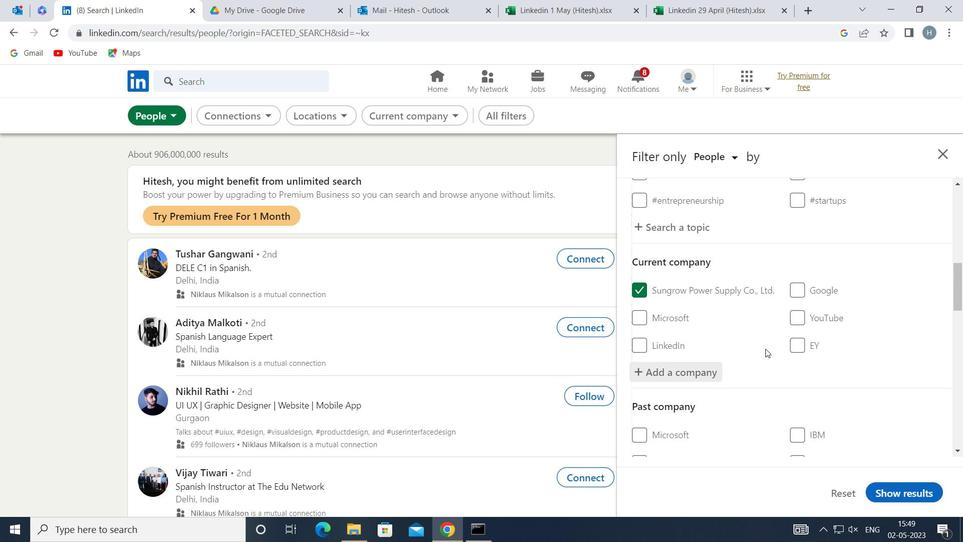 
Action: Mouse moved to (765, 345)
Screenshot: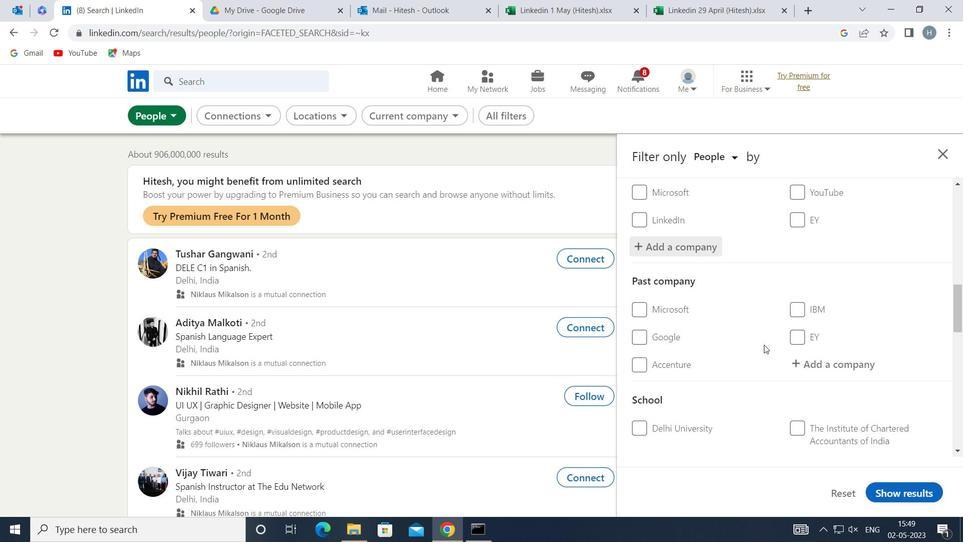 
Action: Mouse scrolled (765, 344) with delta (0, 0)
Screenshot: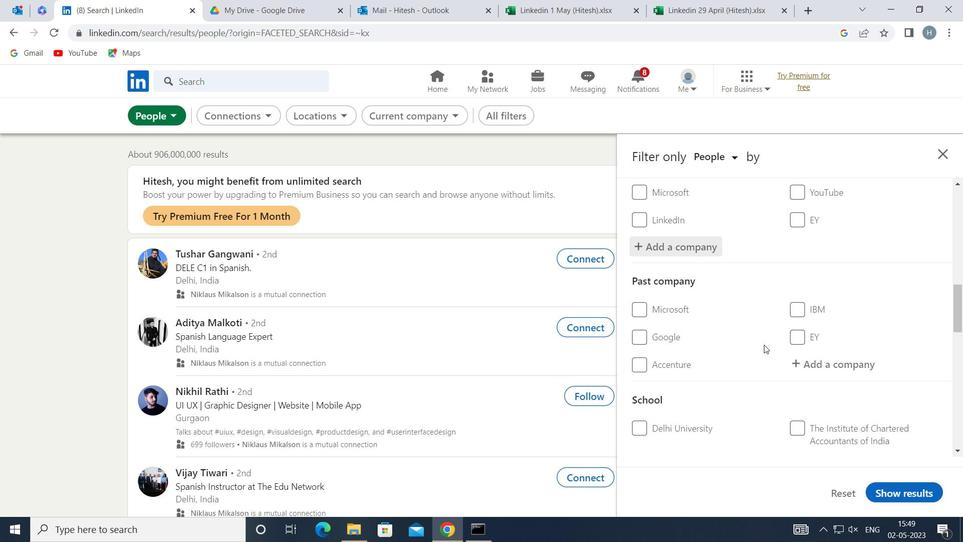 
Action: Mouse scrolled (765, 344) with delta (0, 0)
Screenshot: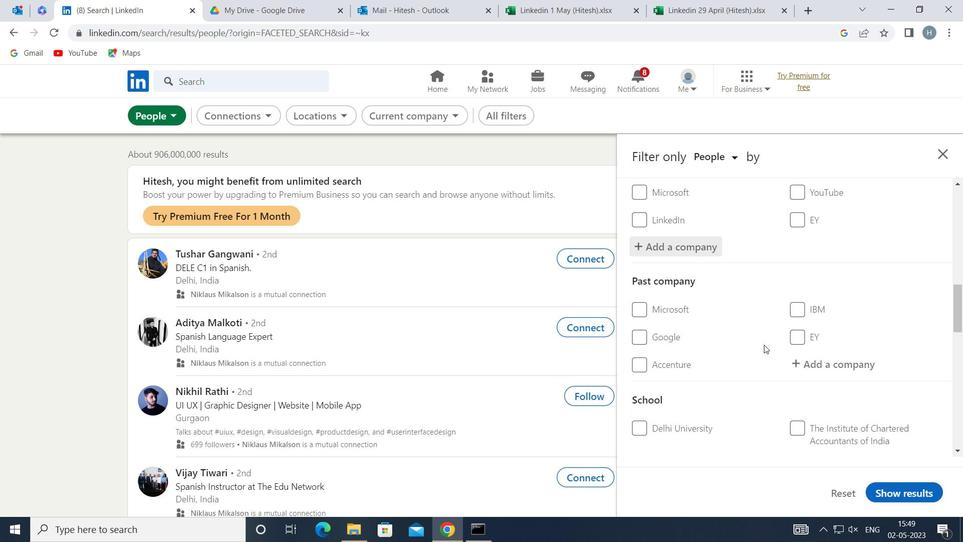 
Action: Mouse moved to (823, 363)
Screenshot: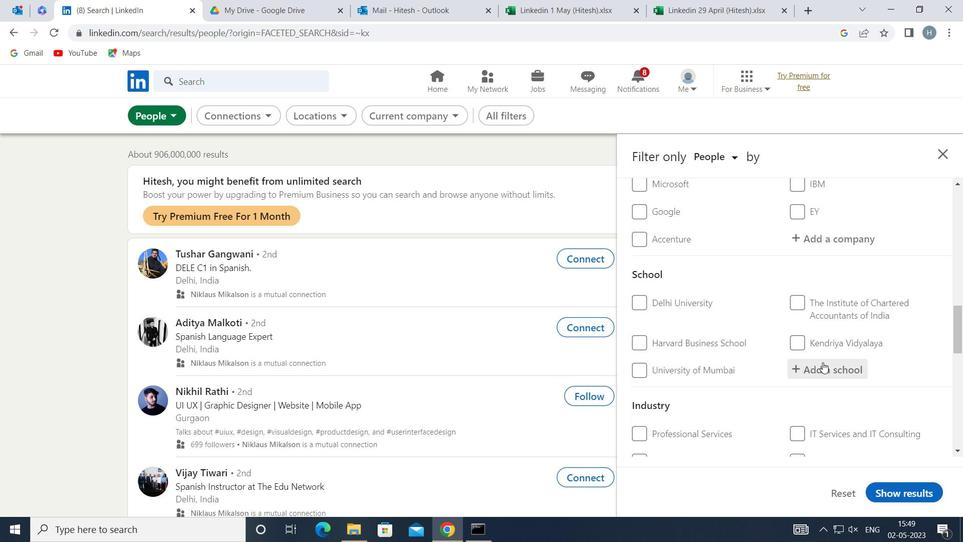 
Action: Mouse pressed left at (823, 363)
Screenshot: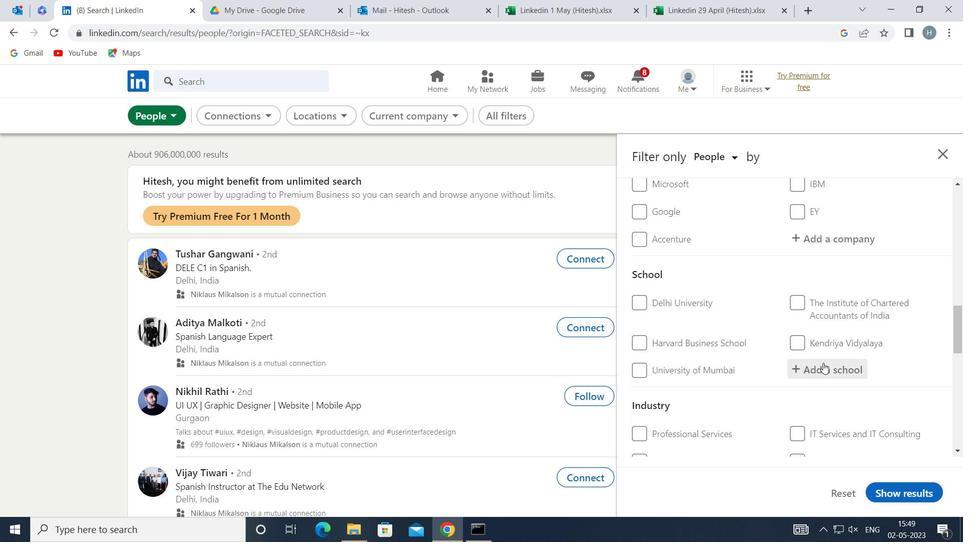 
Action: Mouse moved to (823, 363)
Screenshot: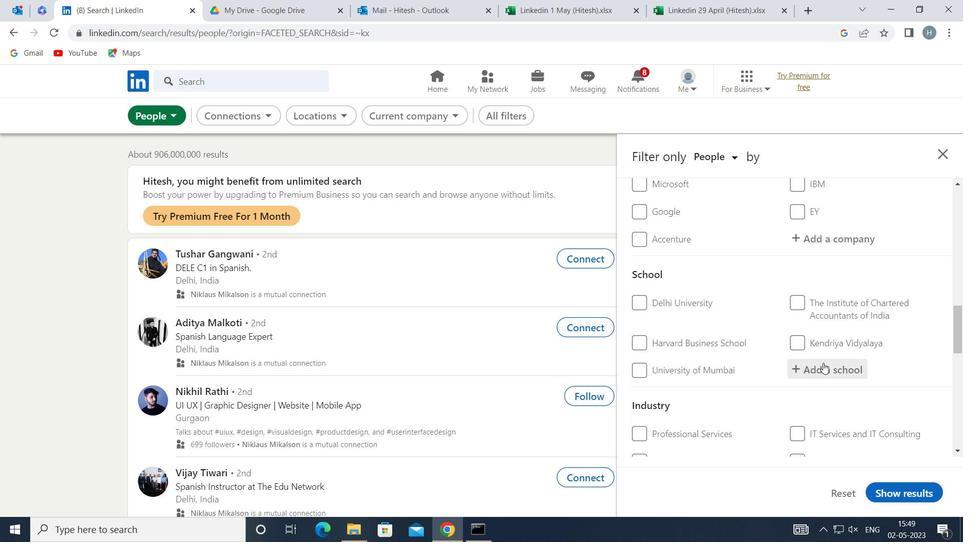 
Action: Key pressed <Key.shift>CHENNAI<Key.space><Key.shift>FRESHERS
Screenshot: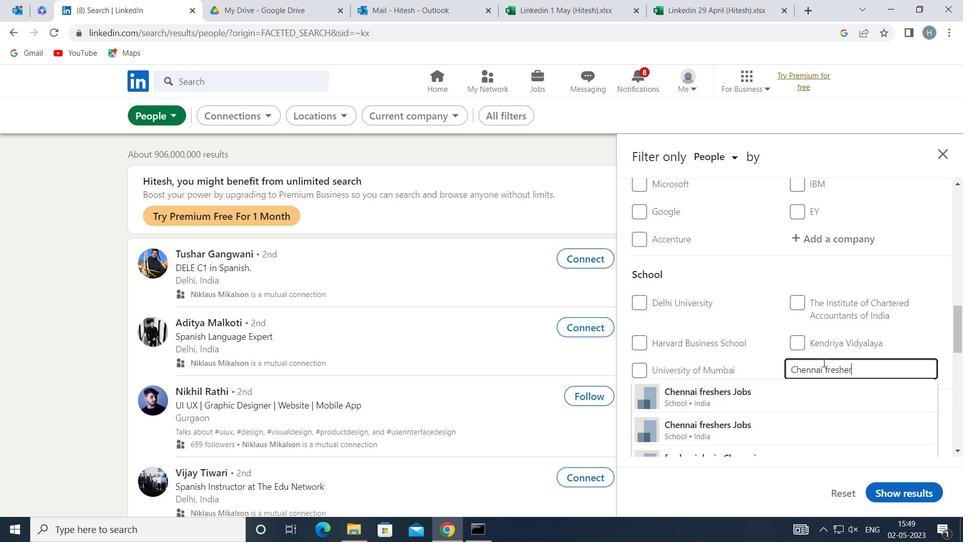 
Action: Mouse moved to (770, 395)
Screenshot: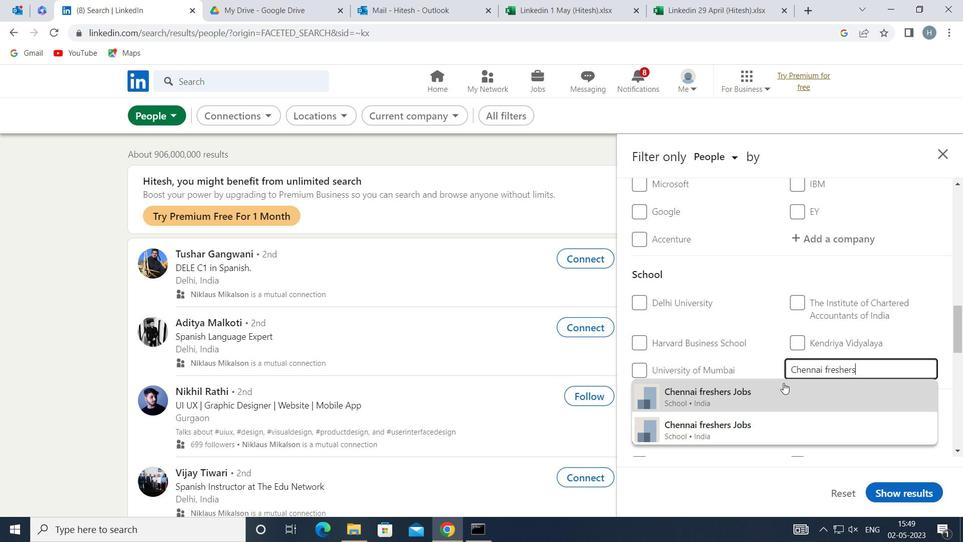 
Action: Mouse pressed left at (770, 395)
Screenshot: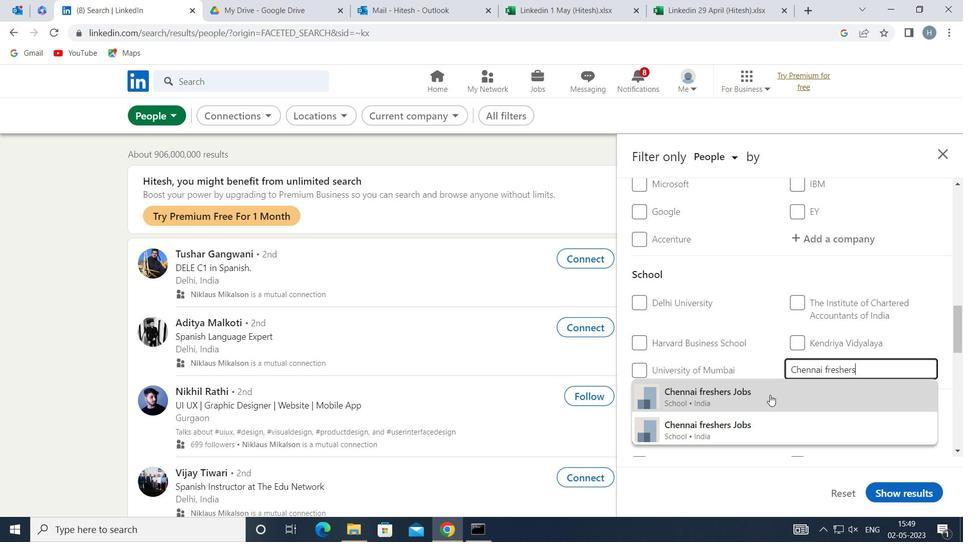 
Action: Mouse moved to (731, 371)
Screenshot: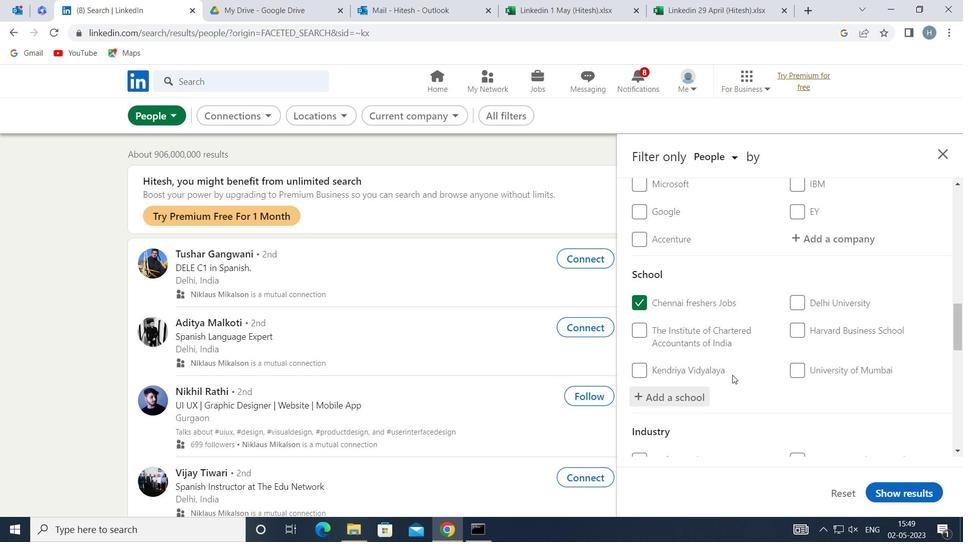 
Action: Mouse scrolled (731, 371) with delta (0, 0)
Screenshot: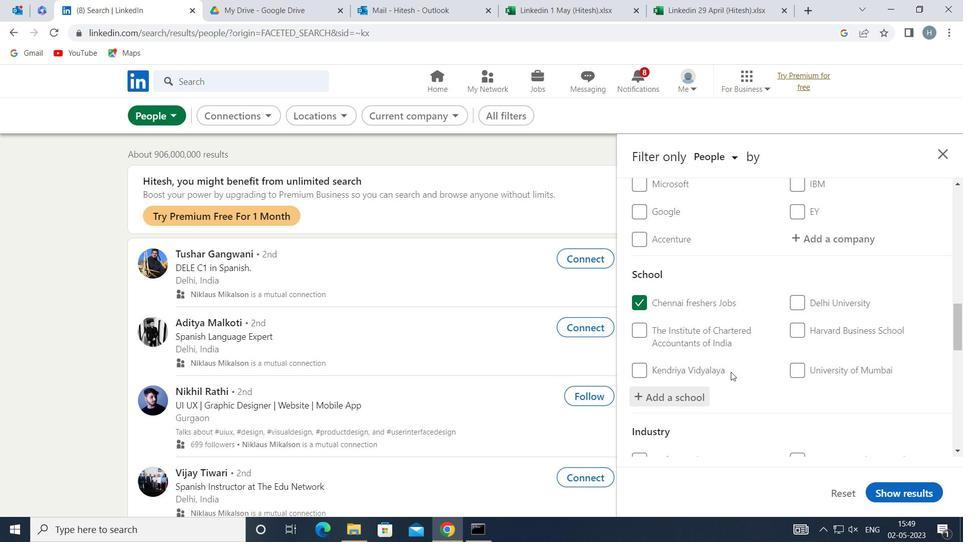 
Action: Mouse scrolled (731, 371) with delta (0, 0)
Screenshot: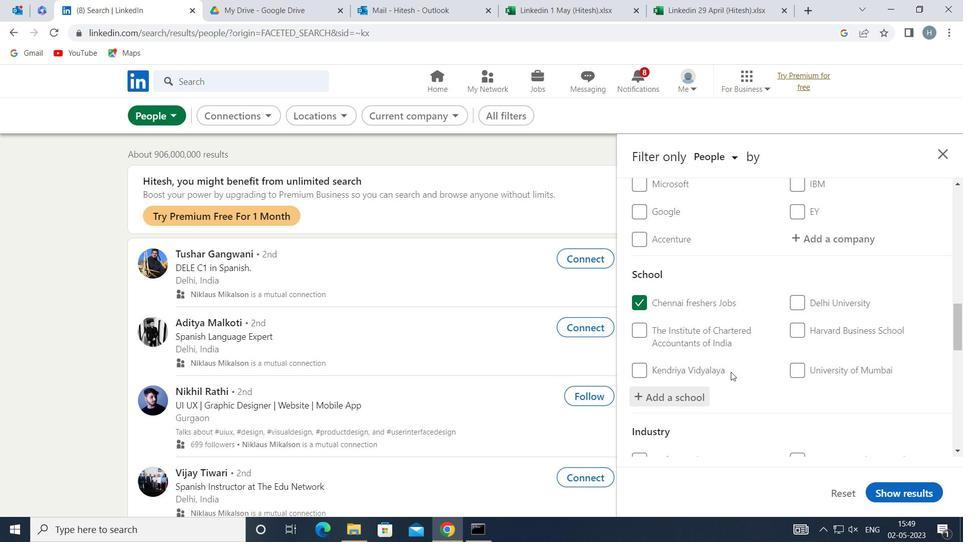 
Action: Mouse moved to (747, 363)
Screenshot: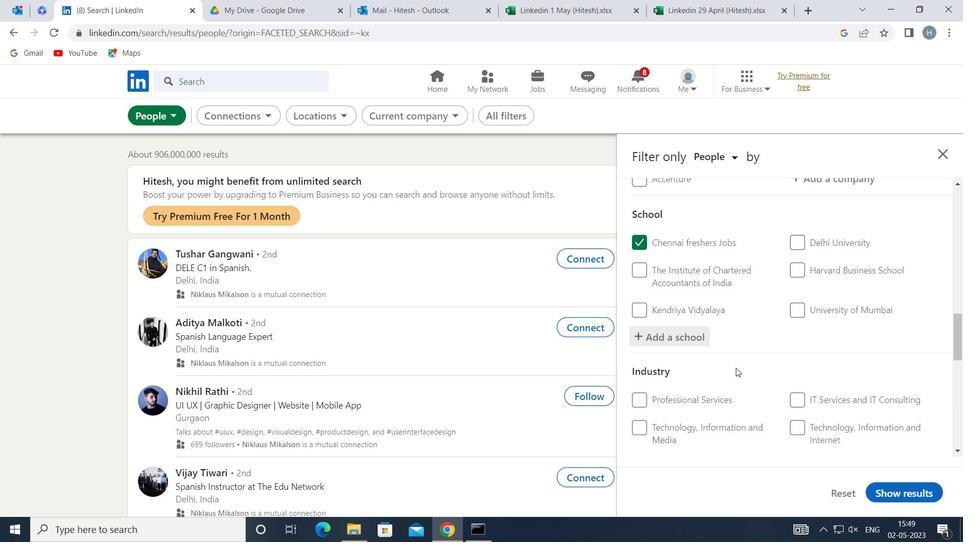 
Action: Mouse scrolled (747, 362) with delta (0, 0)
Screenshot: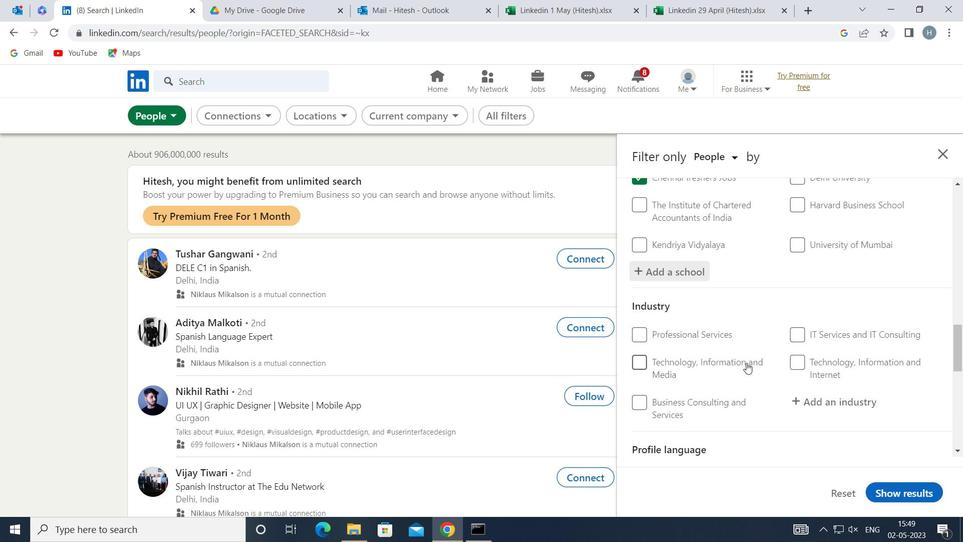 
Action: Mouse moved to (848, 337)
Screenshot: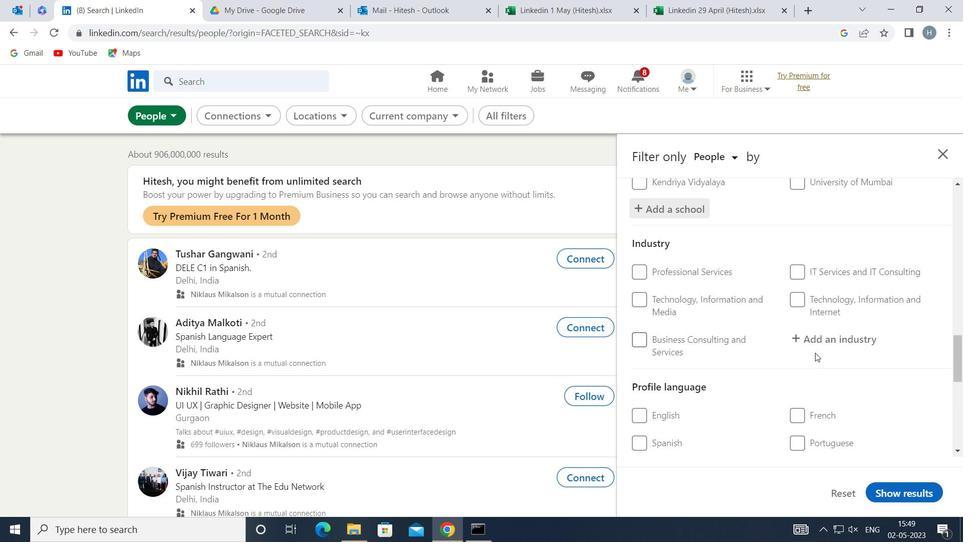 
Action: Mouse pressed left at (848, 337)
Screenshot: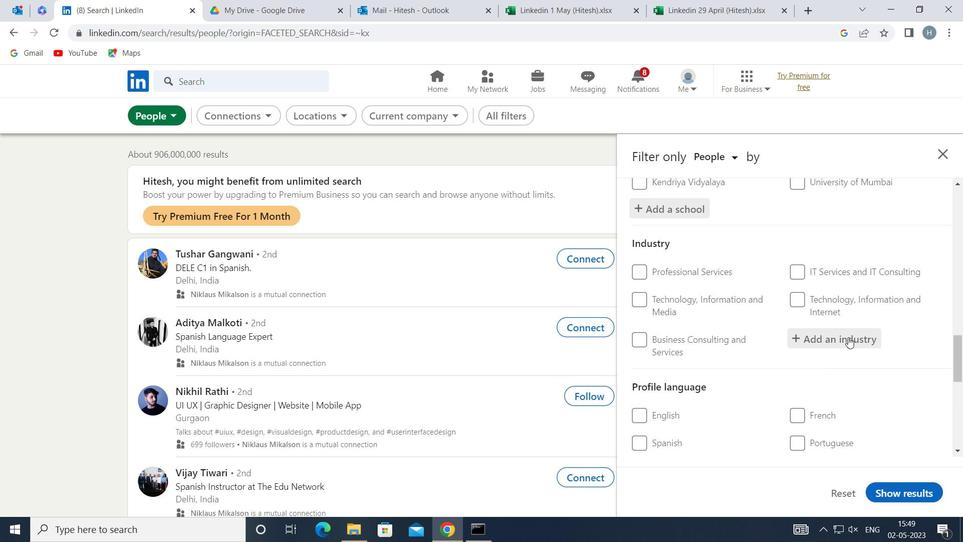 
Action: Key pressed <Key.shift>TELE
Screenshot: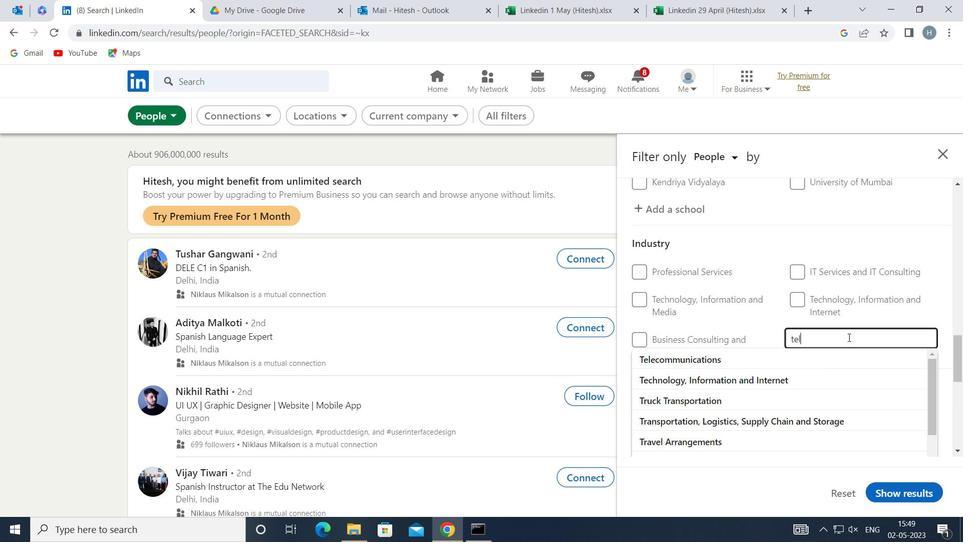 
Action: Mouse moved to (871, 327)
Screenshot: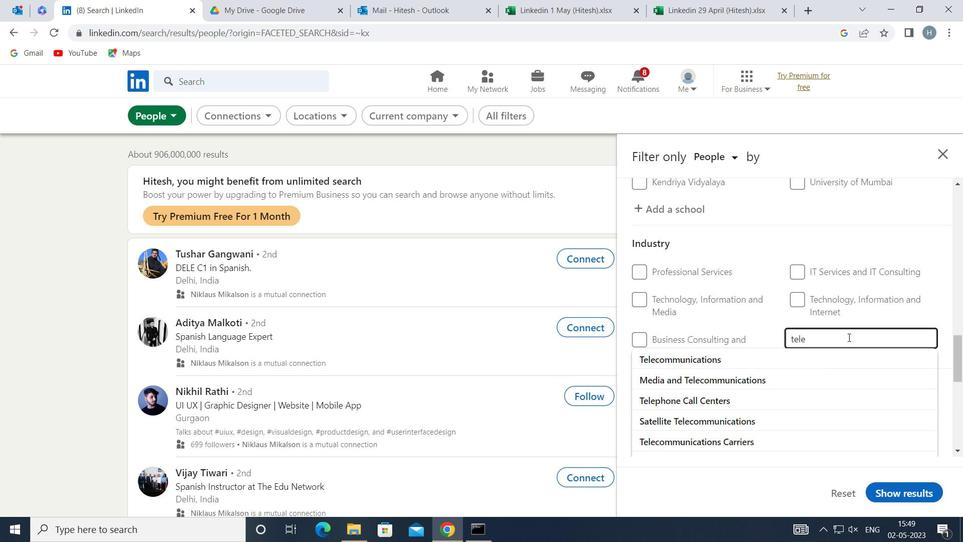 
Action: Key pressed COMM
Screenshot: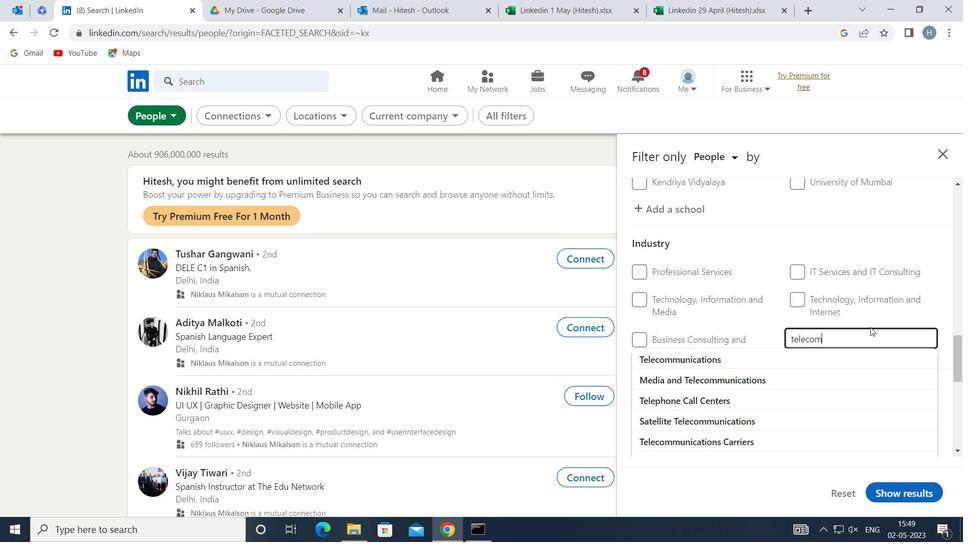
Action: Mouse moved to (830, 356)
Screenshot: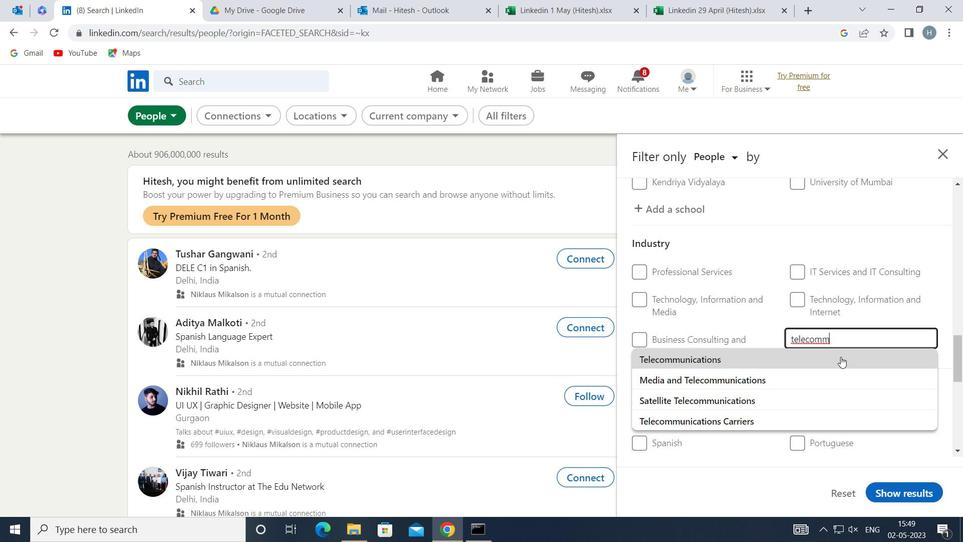 
Action: Mouse pressed left at (830, 356)
Screenshot: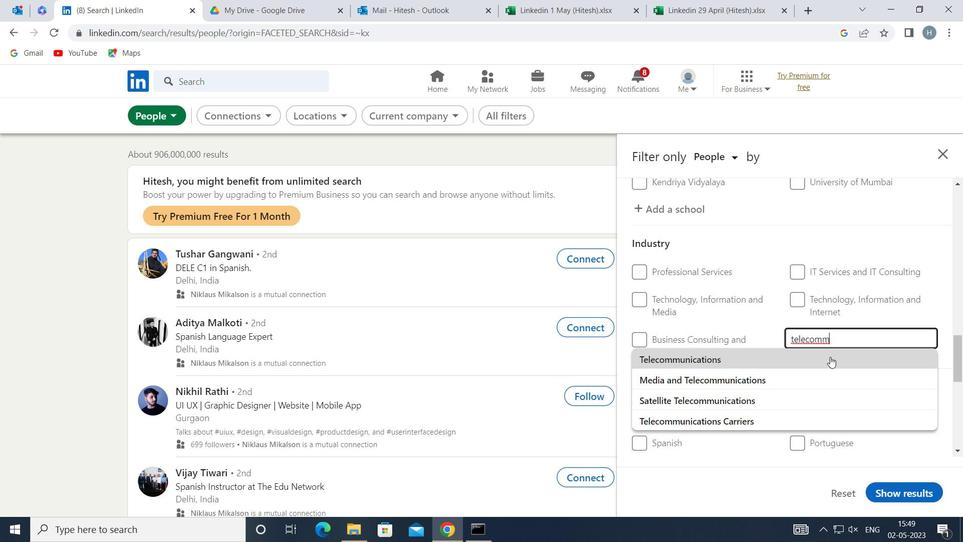
Action: Mouse moved to (777, 363)
Screenshot: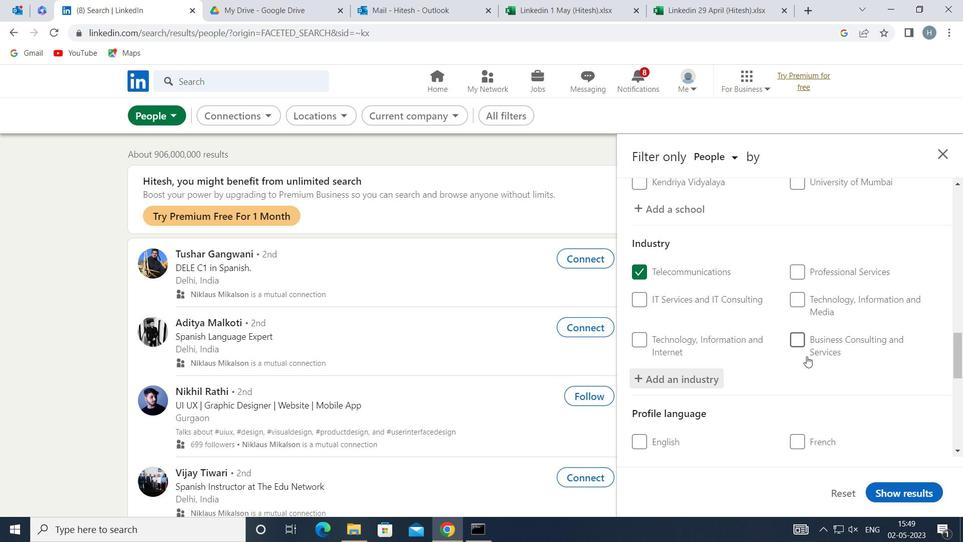 
Action: Mouse scrolled (777, 362) with delta (0, 0)
Screenshot: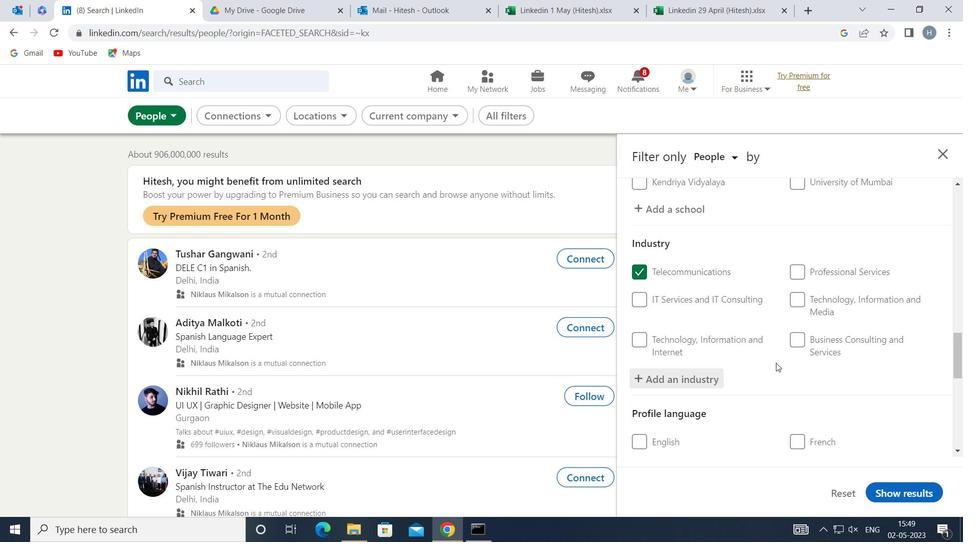 
Action: Mouse scrolled (777, 362) with delta (0, 0)
Screenshot: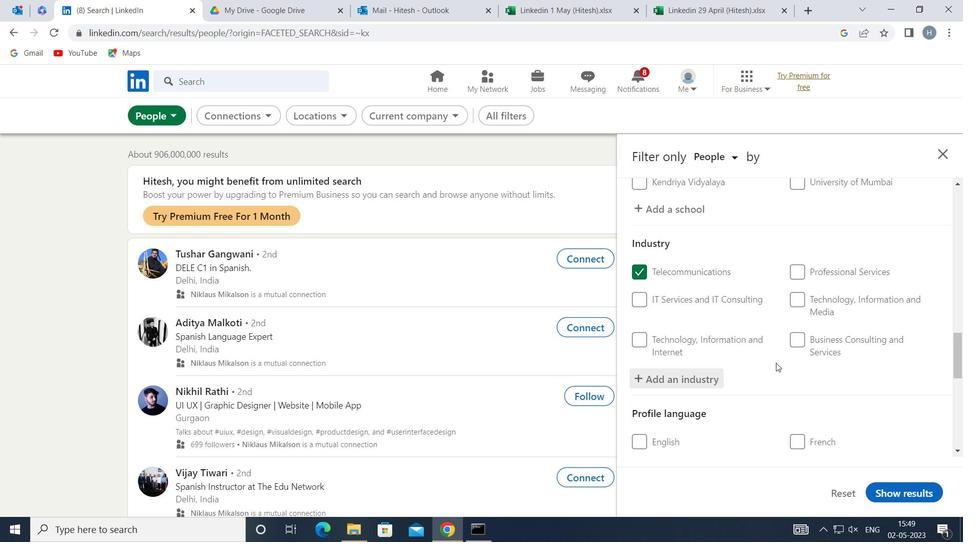 
Action: Mouse moved to (775, 363)
Screenshot: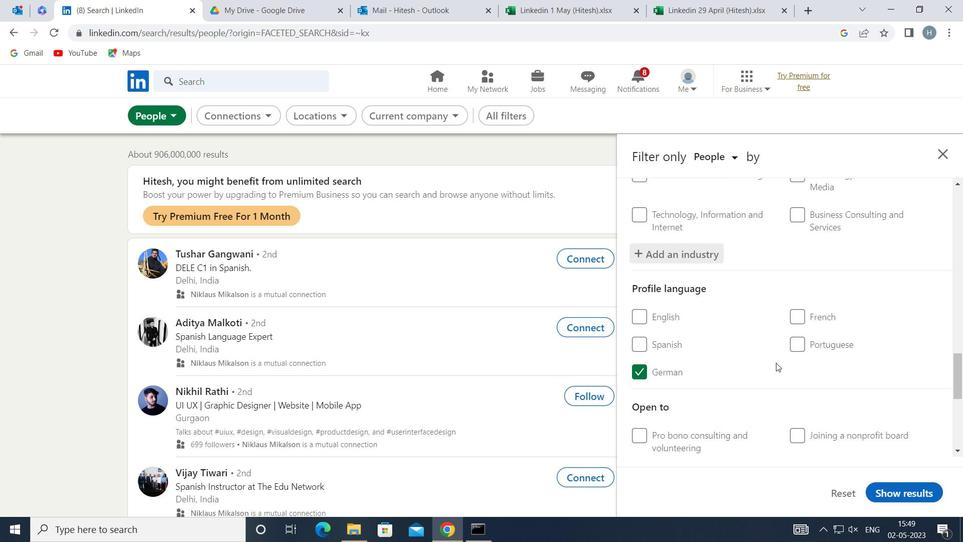
Action: Mouse scrolled (775, 362) with delta (0, 0)
Screenshot: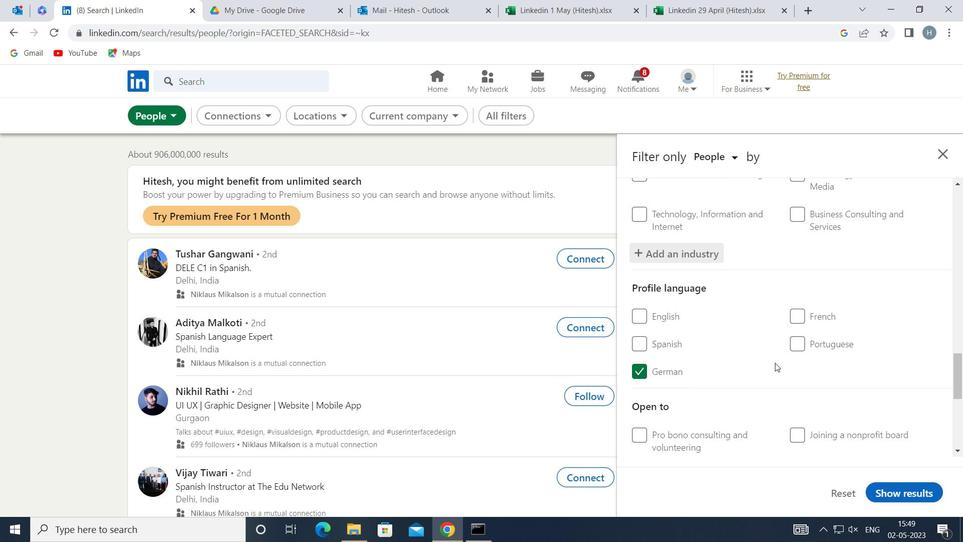 
Action: Mouse moved to (774, 363)
Screenshot: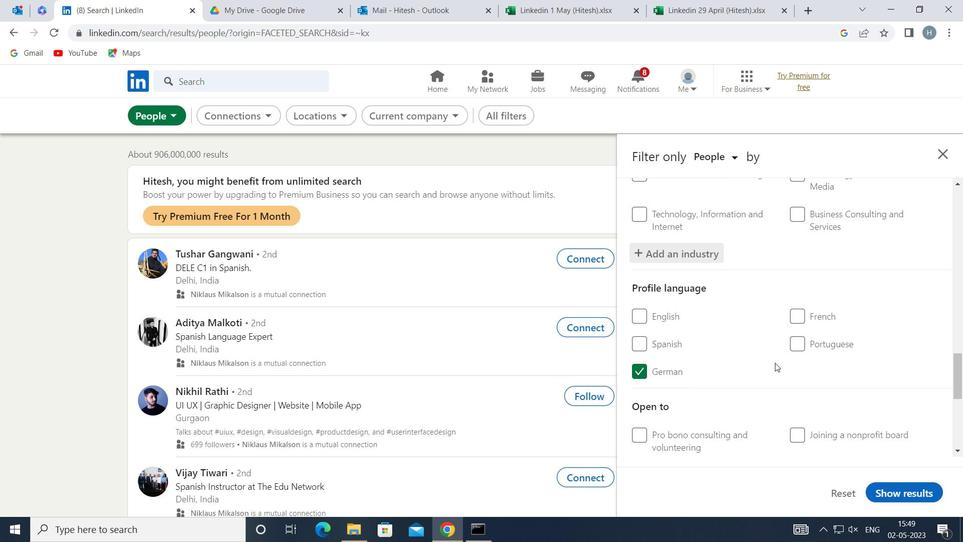 
Action: Mouse scrolled (774, 362) with delta (0, 0)
Screenshot: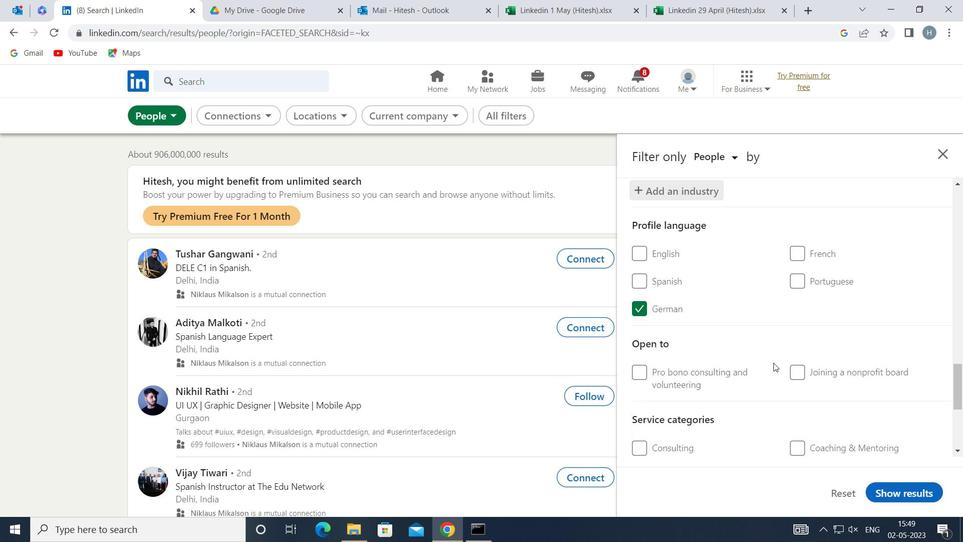 
Action: Mouse scrolled (774, 362) with delta (0, 0)
Screenshot: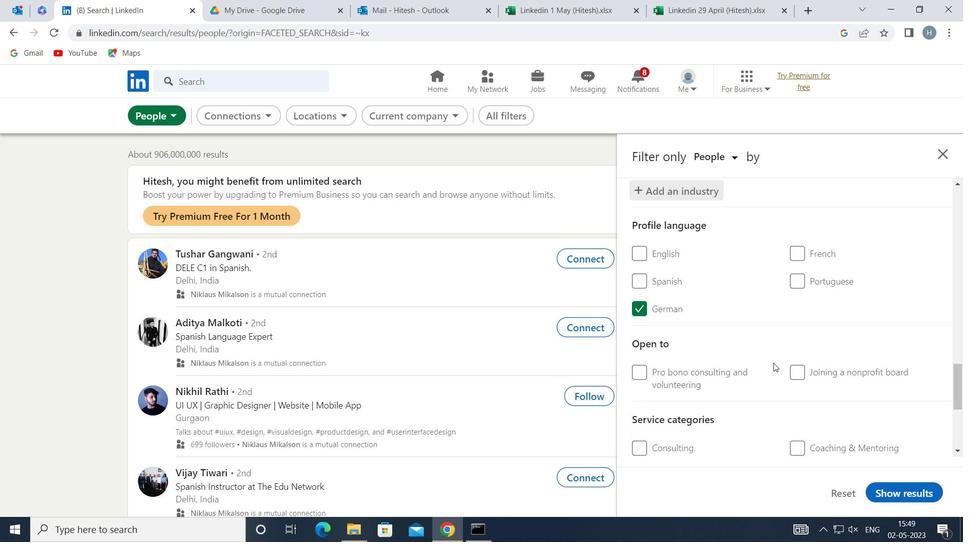 
Action: Mouse moved to (773, 363)
Screenshot: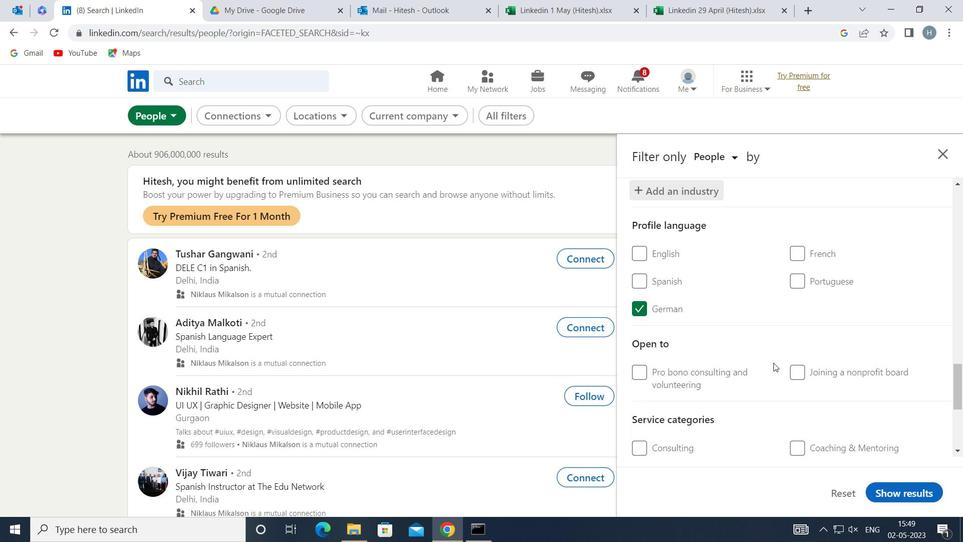 
Action: Mouse scrolled (773, 362) with delta (0, 0)
Screenshot: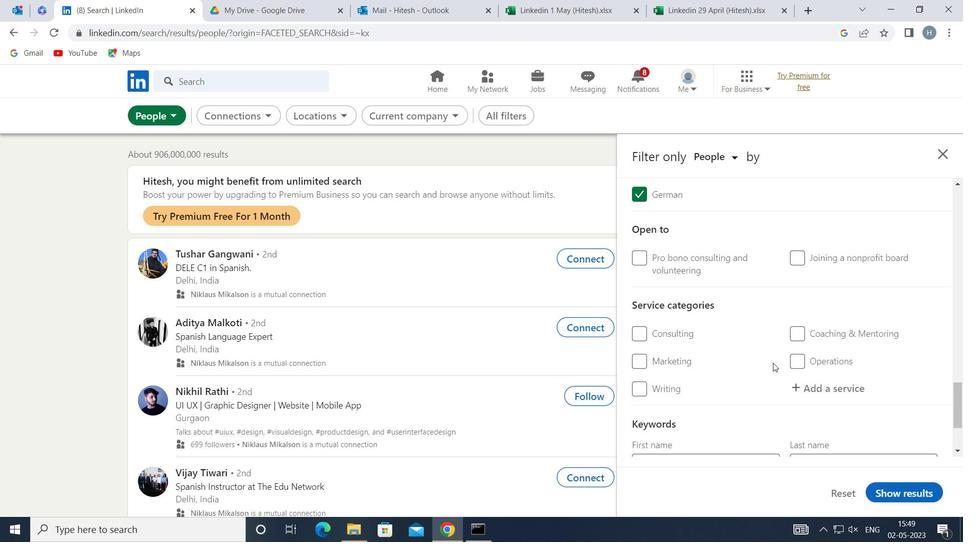 
Action: Mouse moved to (848, 310)
Screenshot: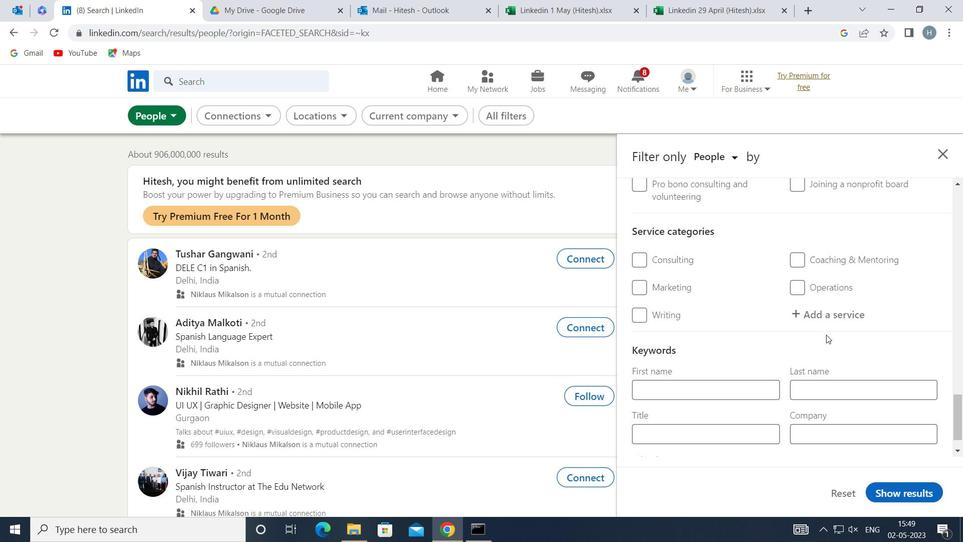
Action: Mouse pressed left at (848, 310)
Screenshot: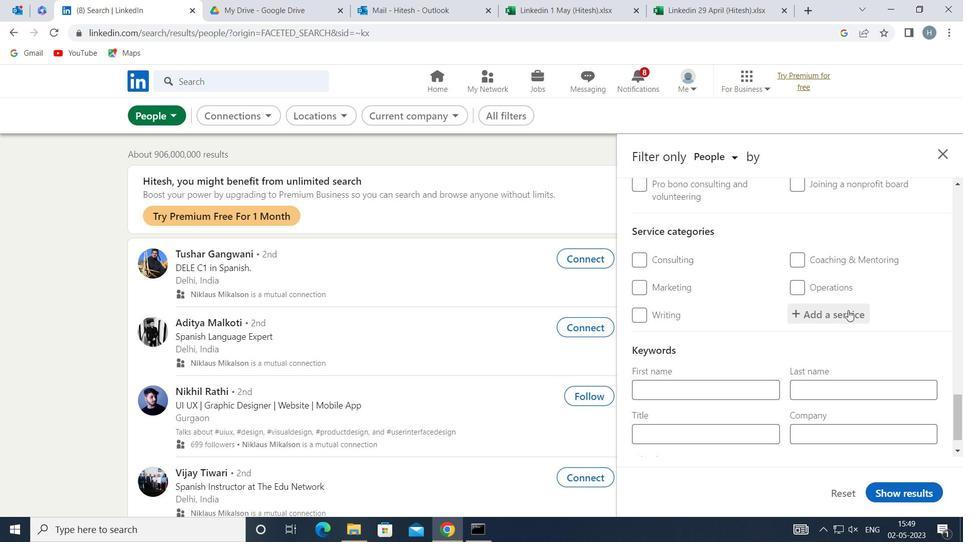
Action: Key pressed <Key.shift>WEB<Key.space><Key.shift>DE
Screenshot: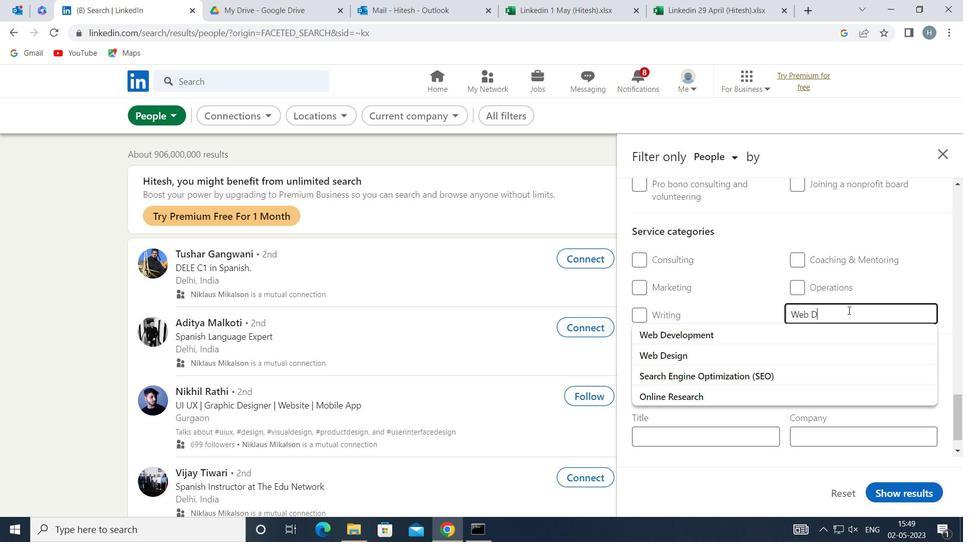 
Action: Mouse moved to (786, 354)
Screenshot: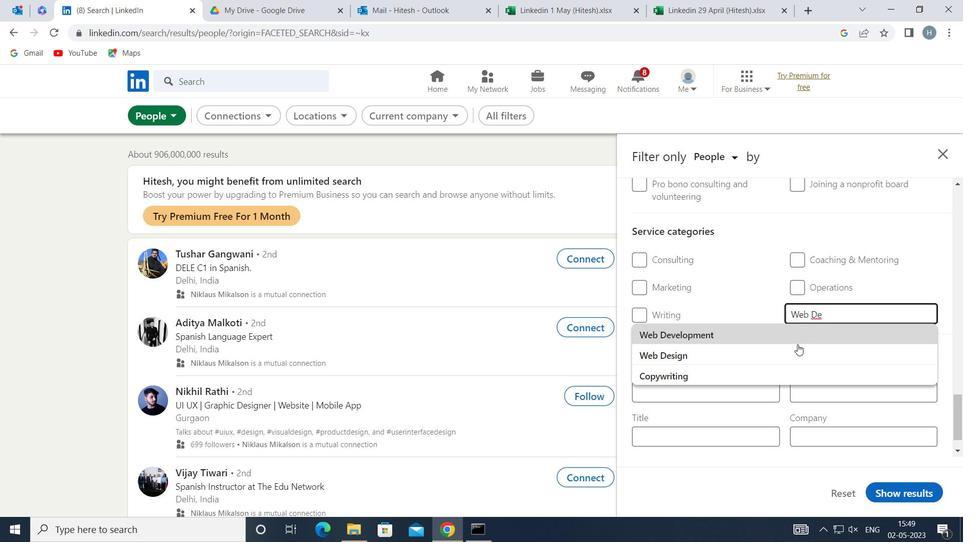 
Action: Mouse pressed left at (786, 354)
Screenshot: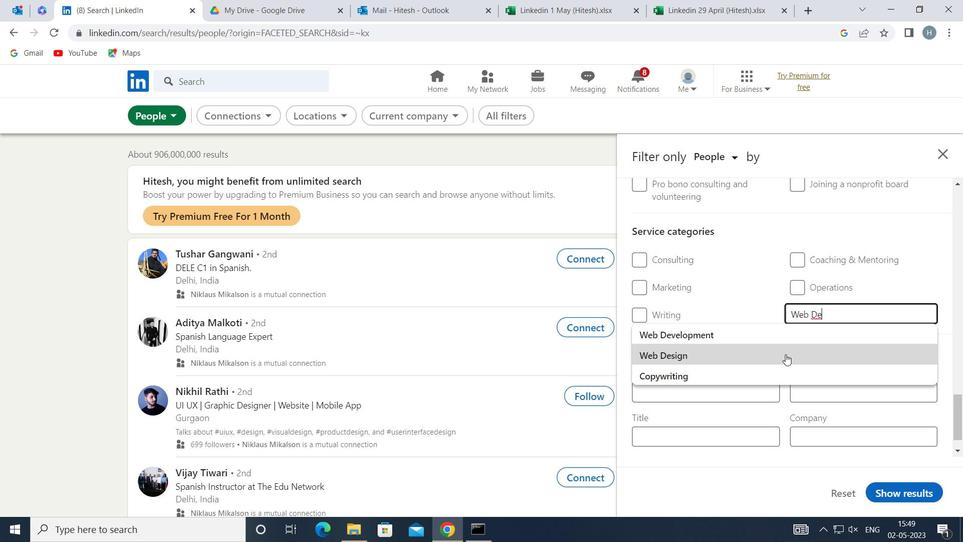 
Action: Mouse moved to (785, 354)
Screenshot: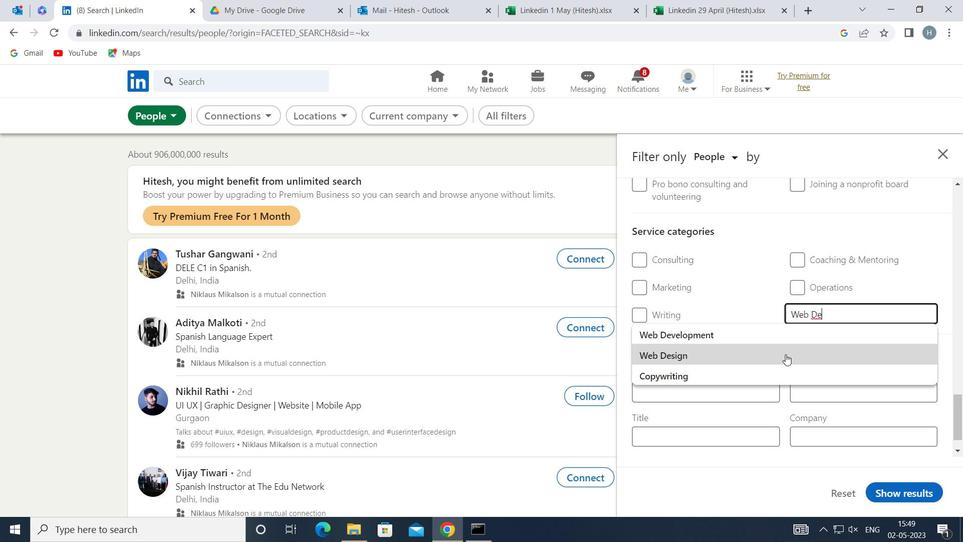 
Action: Mouse scrolled (785, 354) with delta (0, 0)
Screenshot: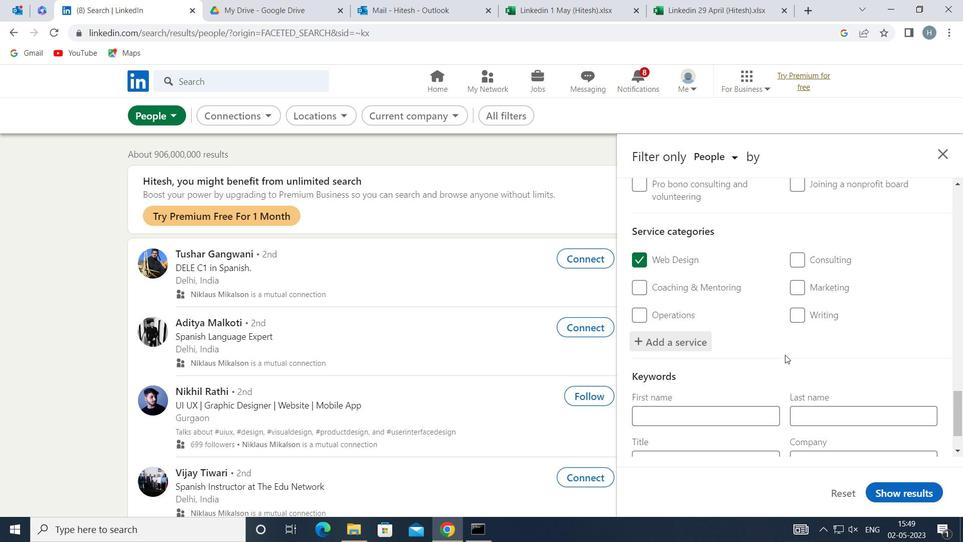 
Action: Mouse scrolled (785, 354) with delta (0, 0)
Screenshot: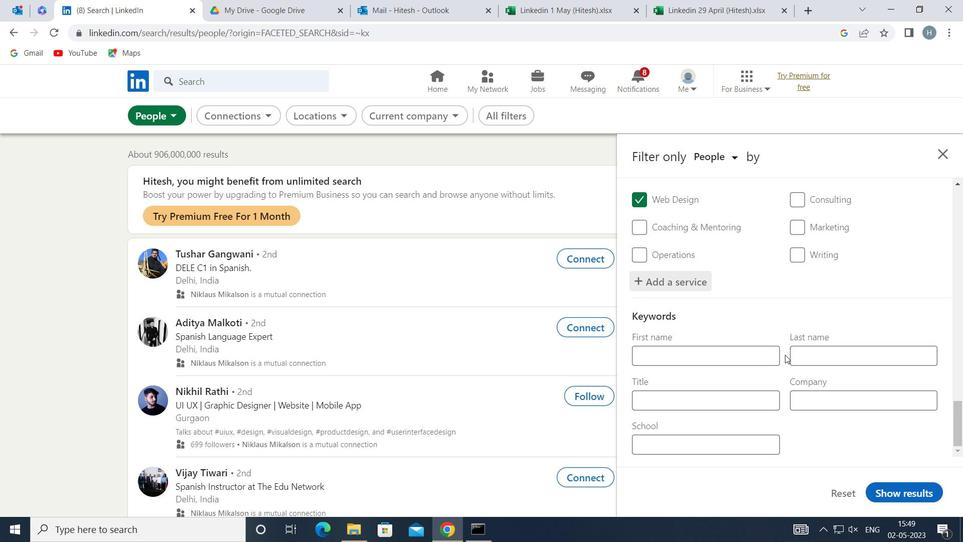 
Action: Mouse moved to (785, 354)
Screenshot: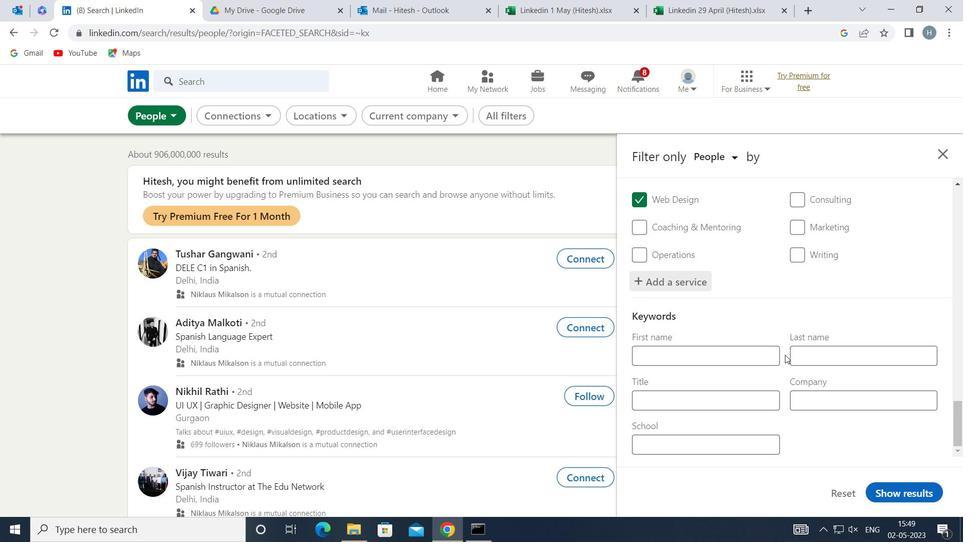 
Action: Mouse scrolled (785, 354) with delta (0, 0)
Screenshot: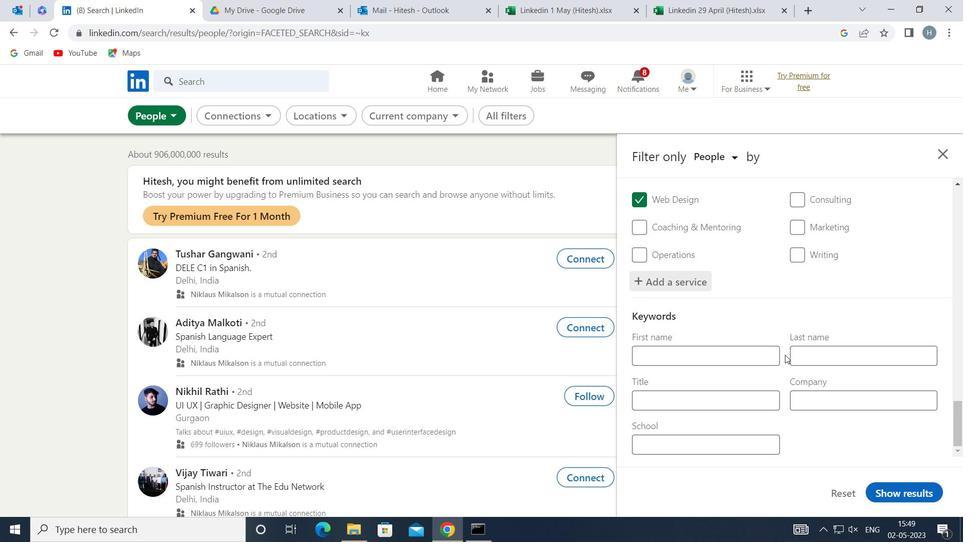
Action: Mouse moved to (731, 401)
Screenshot: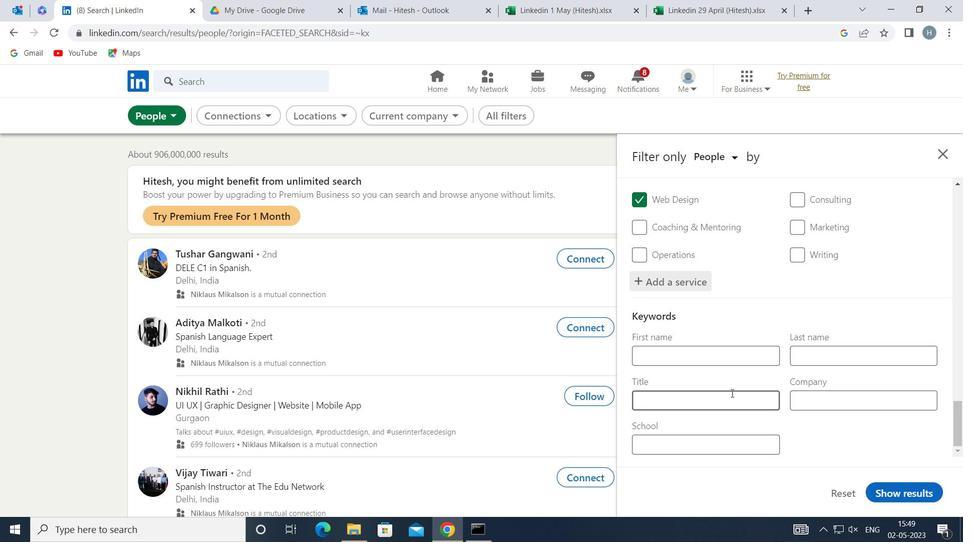 
Action: Mouse pressed left at (731, 401)
Screenshot: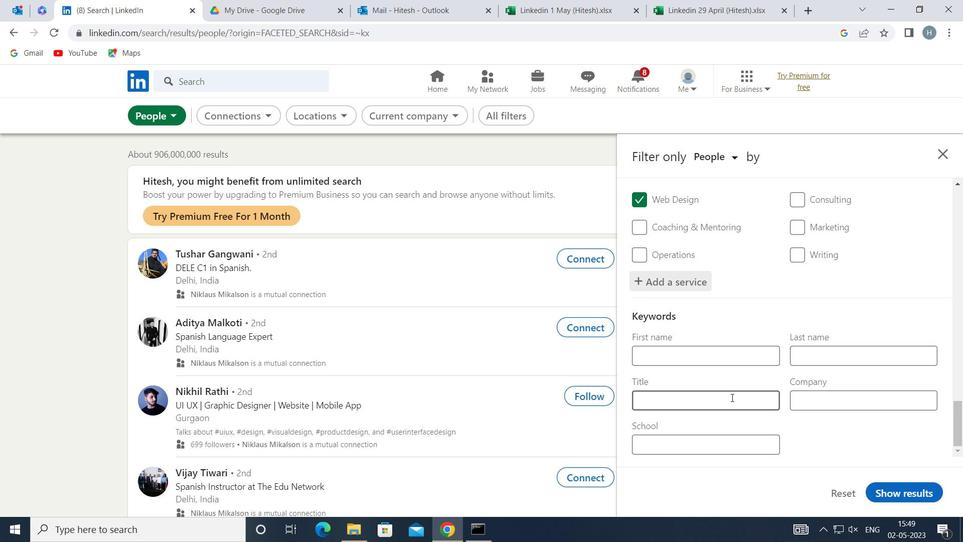 
Action: Mouse moved to (730, 401)
Screenshot: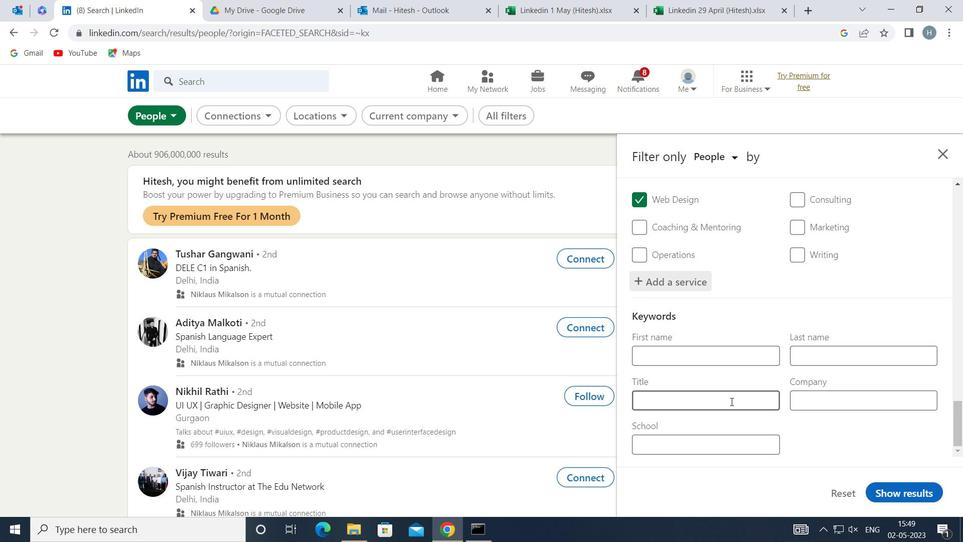 
Action: Key pressed <Key.shift>SHAREHOLDER
Screenshot: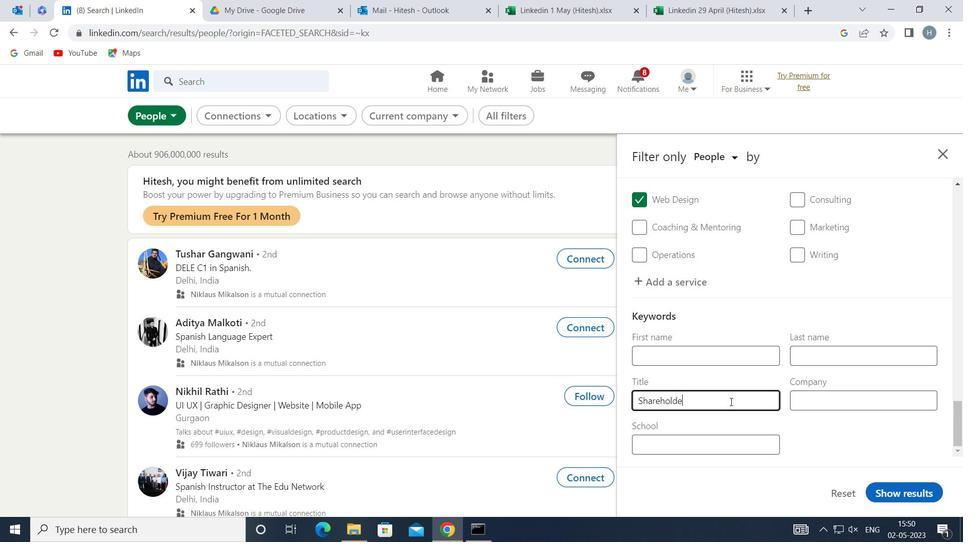 
Action: Mouse moved to (722, 402)
Screenshot: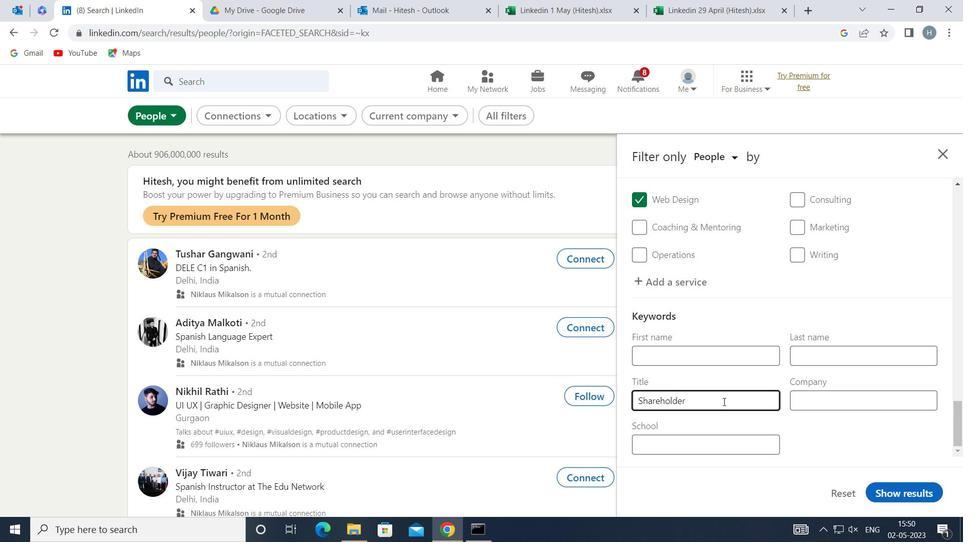 
Action: Key pressed S
Screenshot: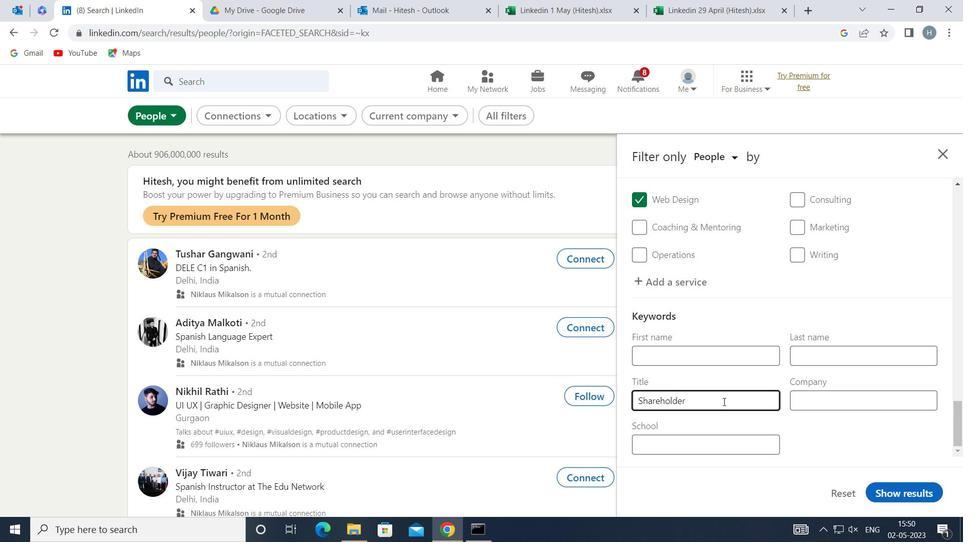 
Action: Mouse moved to (927, 489)
Screenshot: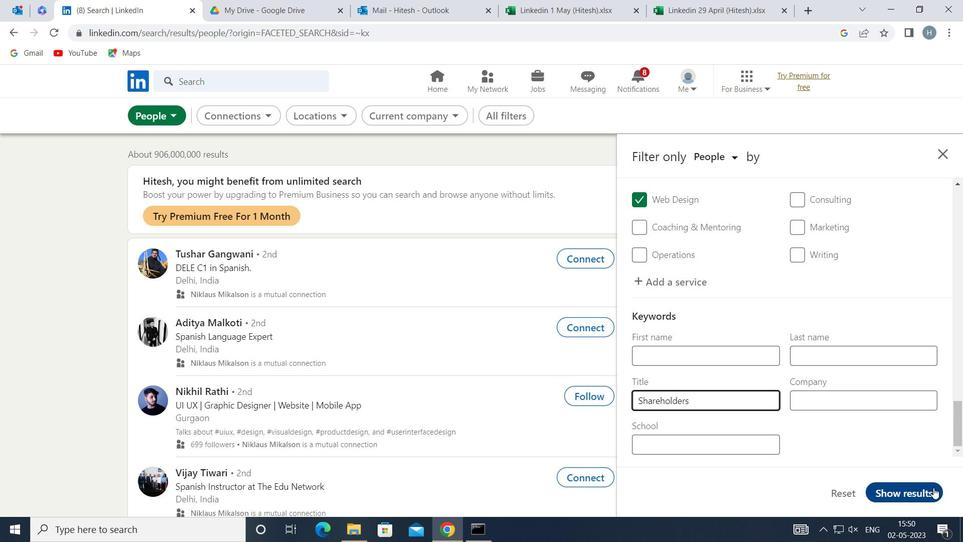 
Action: Mouse pressed left at (927, 489)
Screenshot: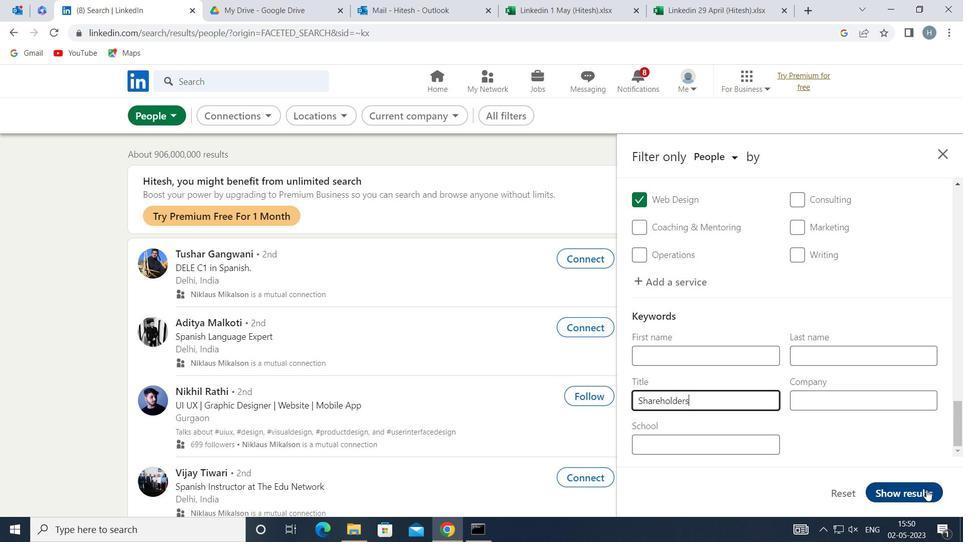 
Action: Mouse moved to (698, 307)
Screenshot: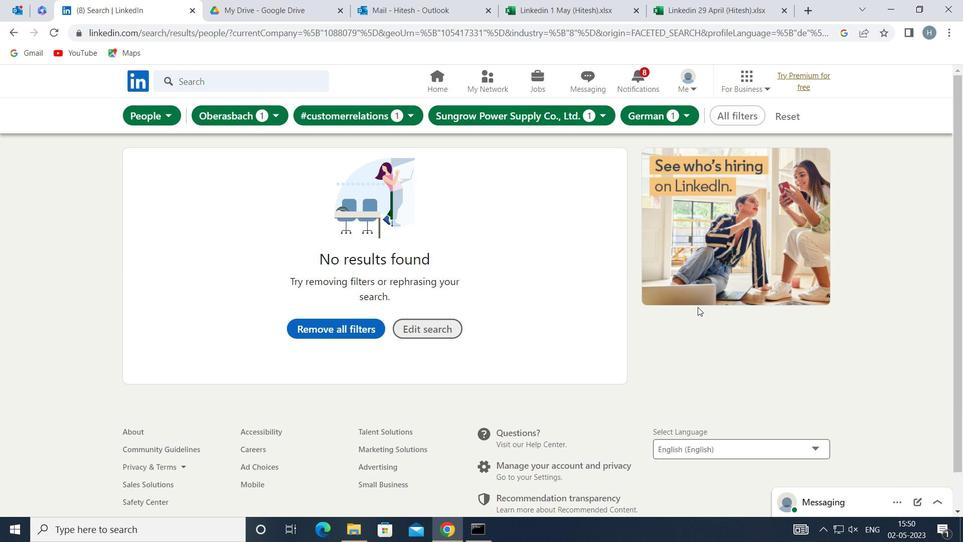 
